 Task: Sort the products in the category "Cut Fruit" by unit price (high first).
Action: Mouse moved to (350, 147)
Screenshot: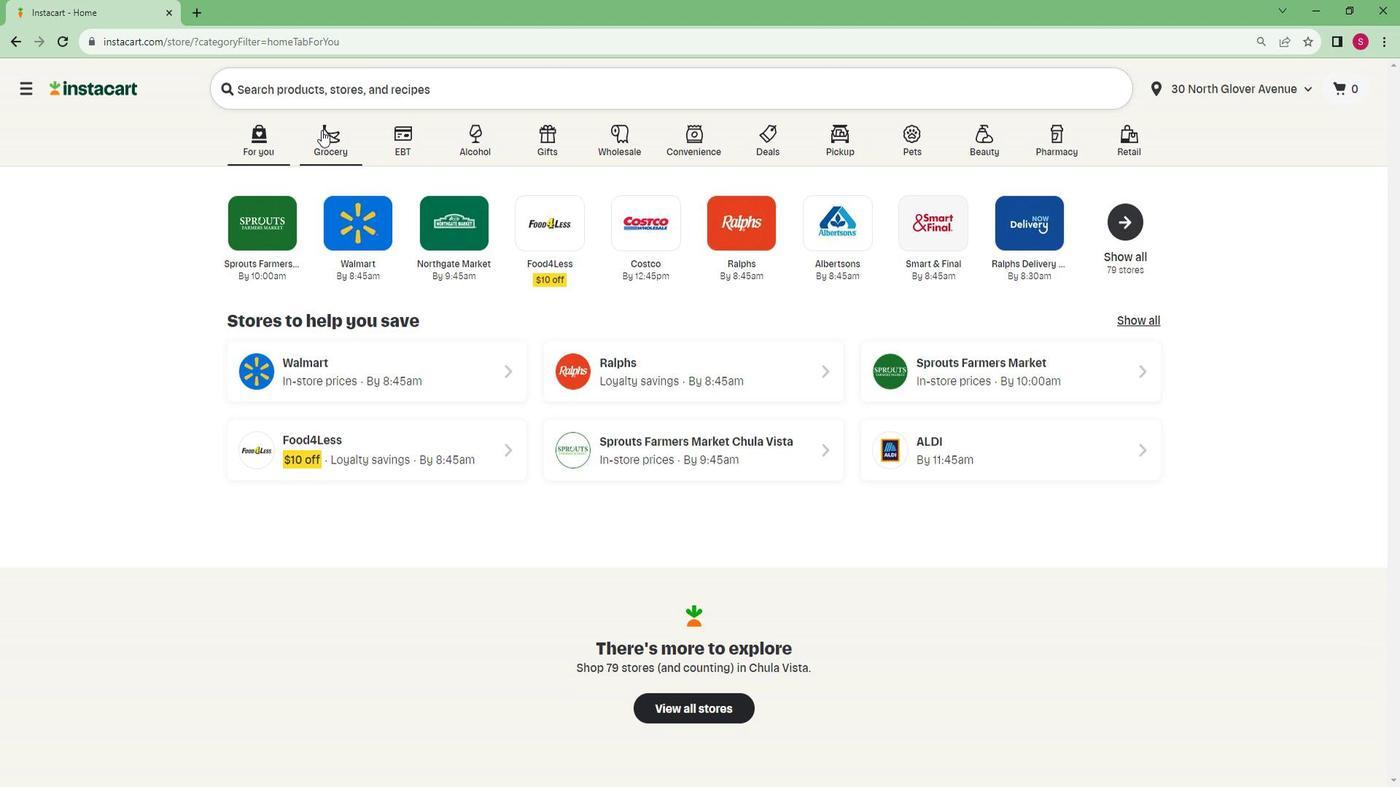 
Action: Mouse pressed left at (350, 147)
Screenshot: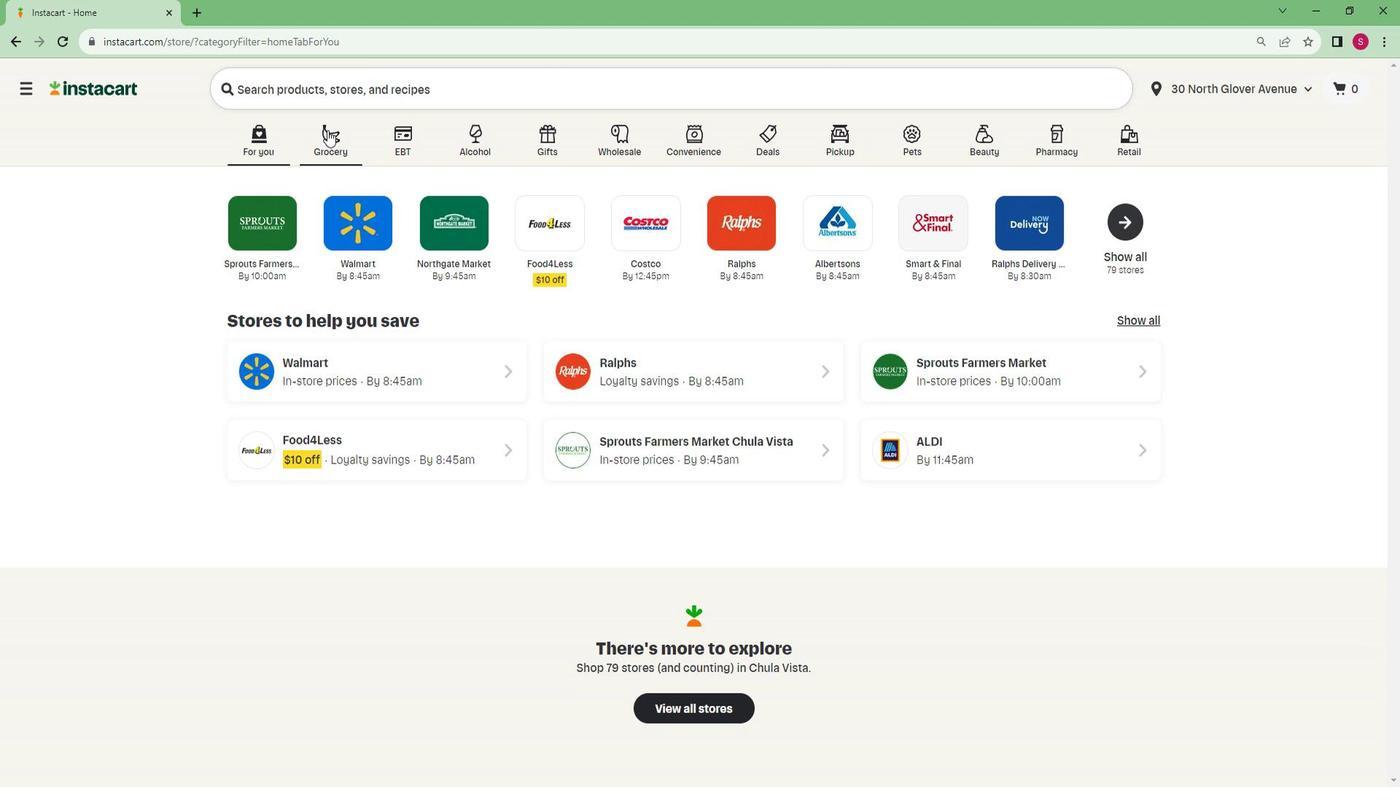 
Action: Mouse moved to (337, 421)
Screenshot: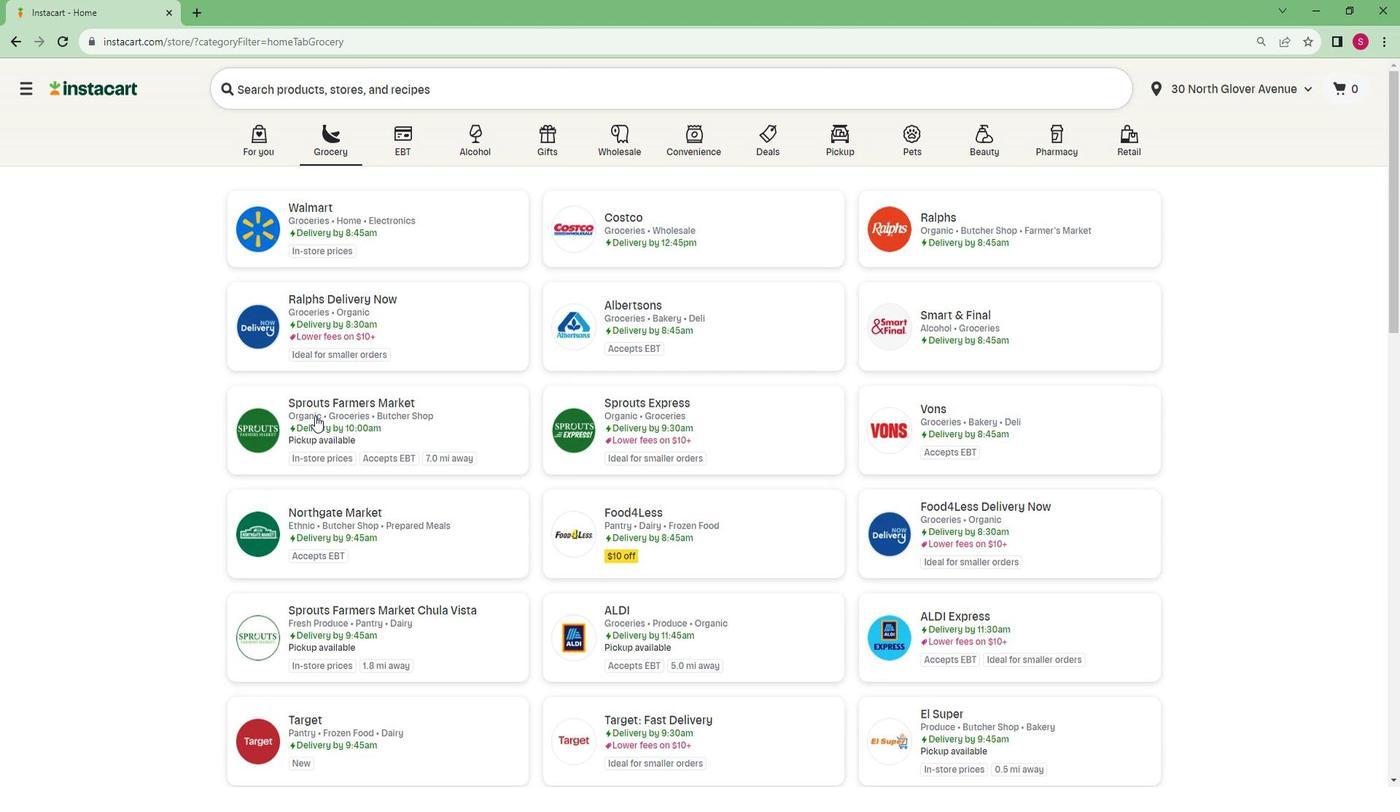 
Action: Mouse pressed left at (337, 421)
Screenshot: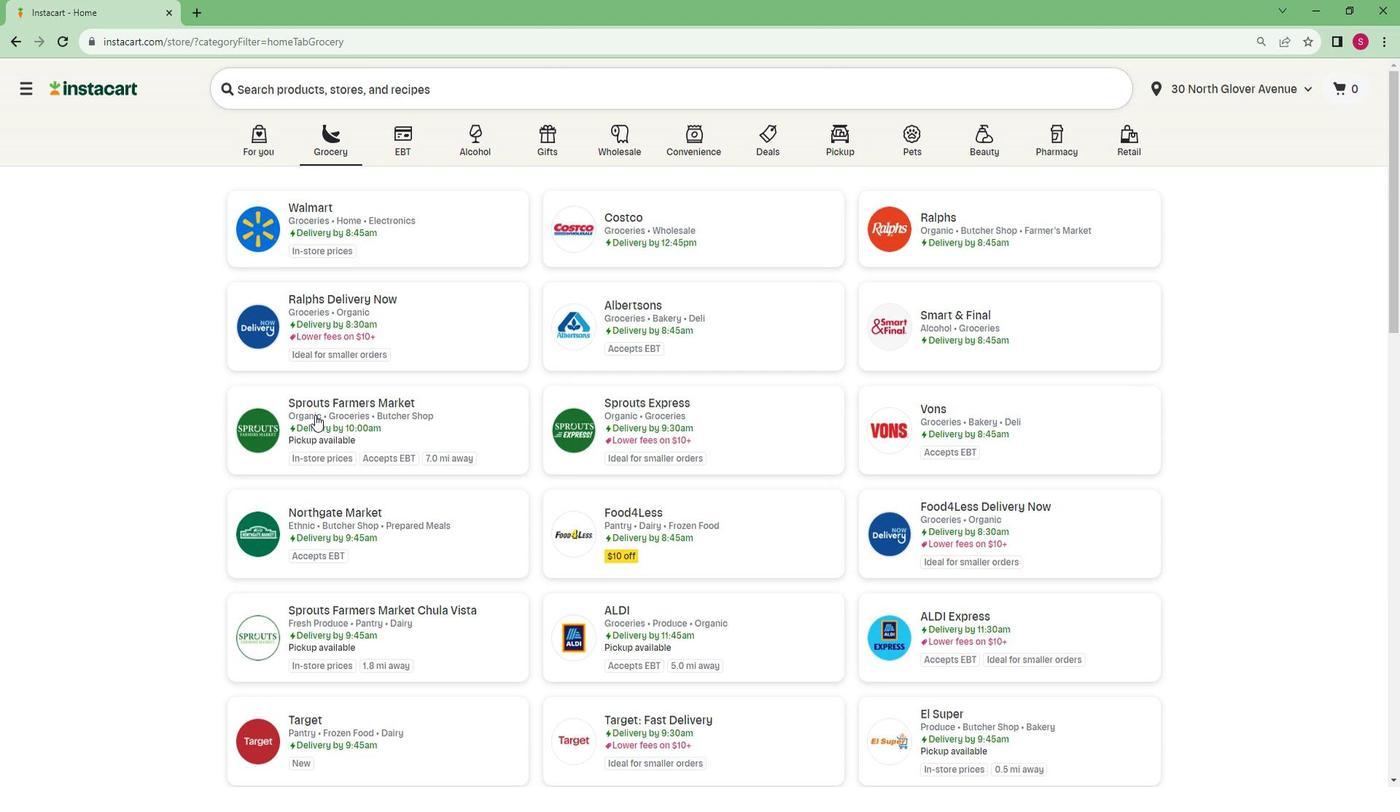 
Action: Mouse moved to (202, 539)
Screenshot: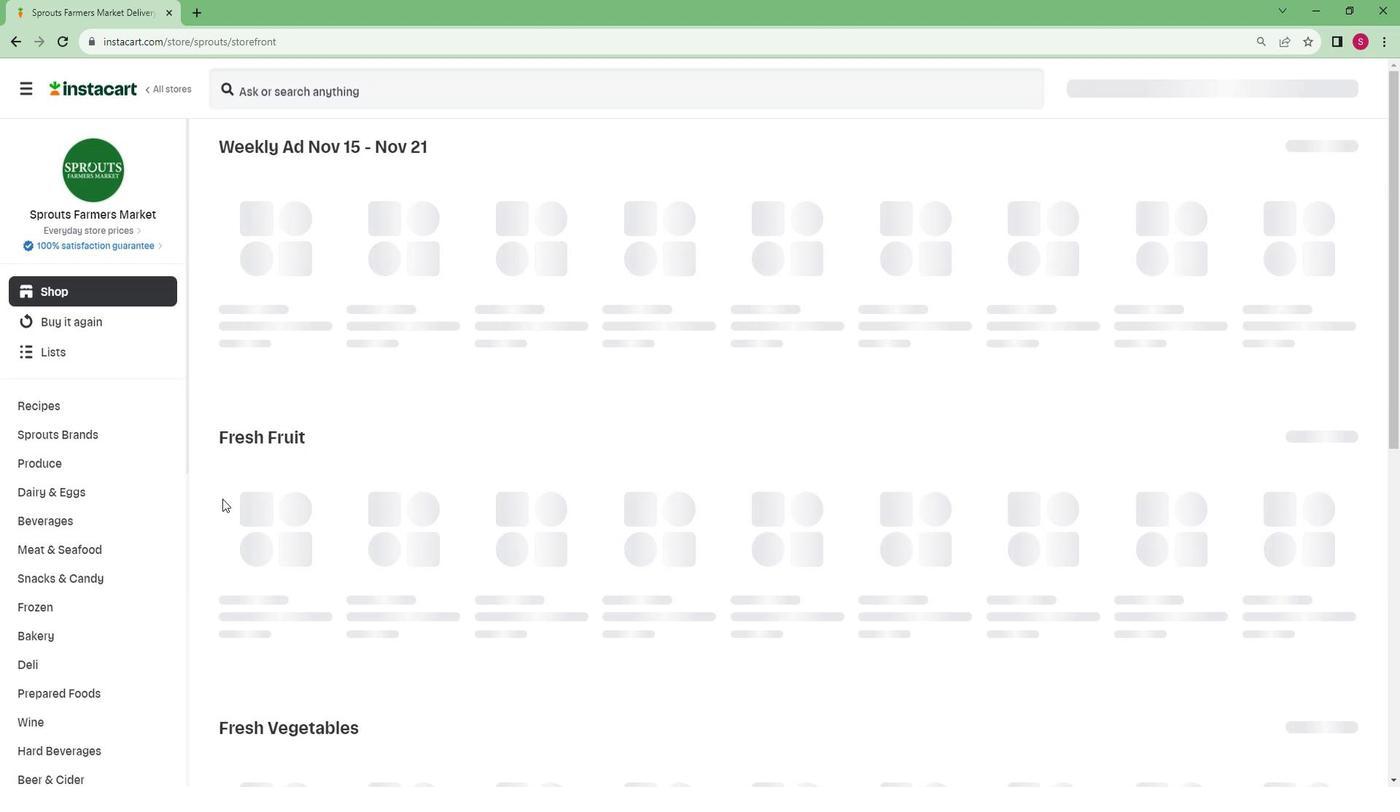 
Action: Mouse scrolled (202, 539) with delta (0, 0)
Screenshot: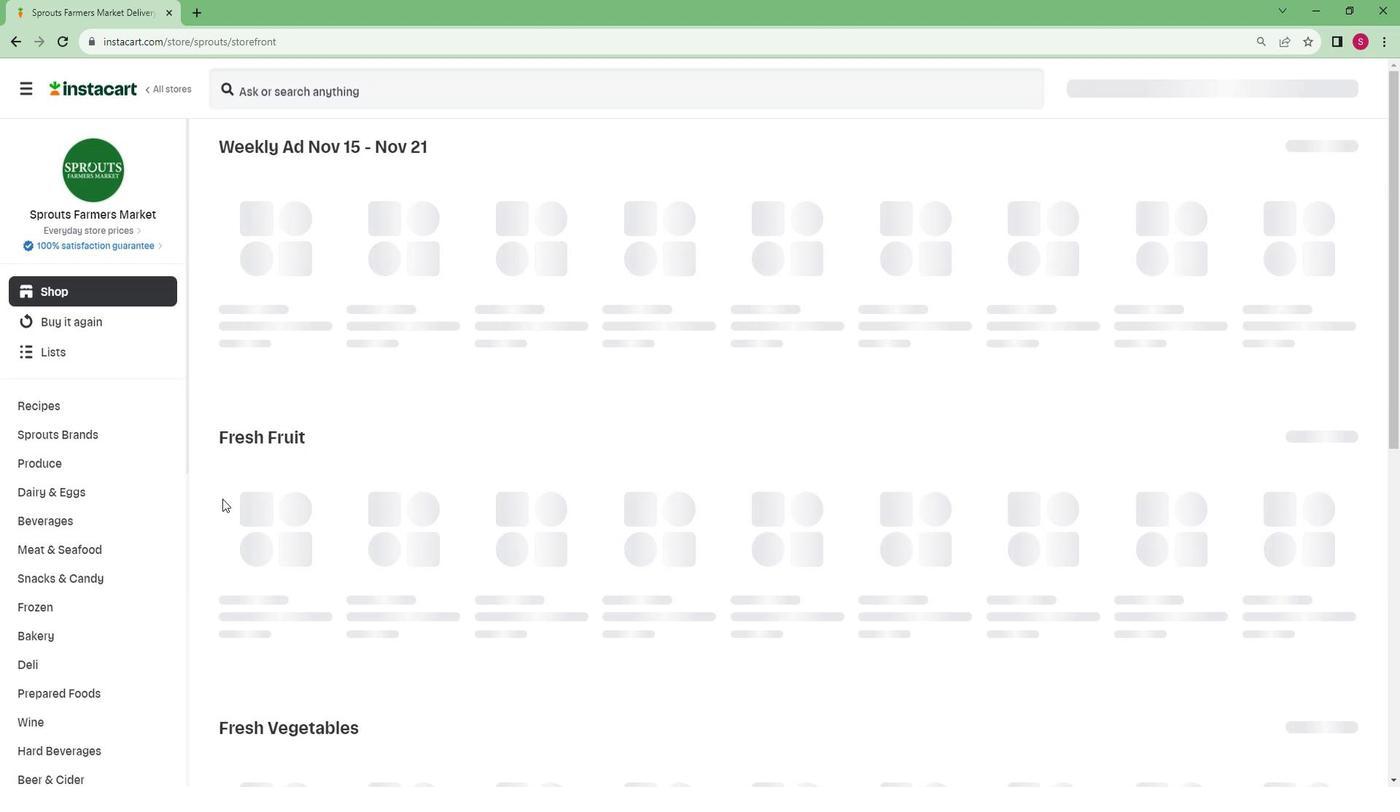 
Action: Mouse moved to (156, 566)
Screenshot: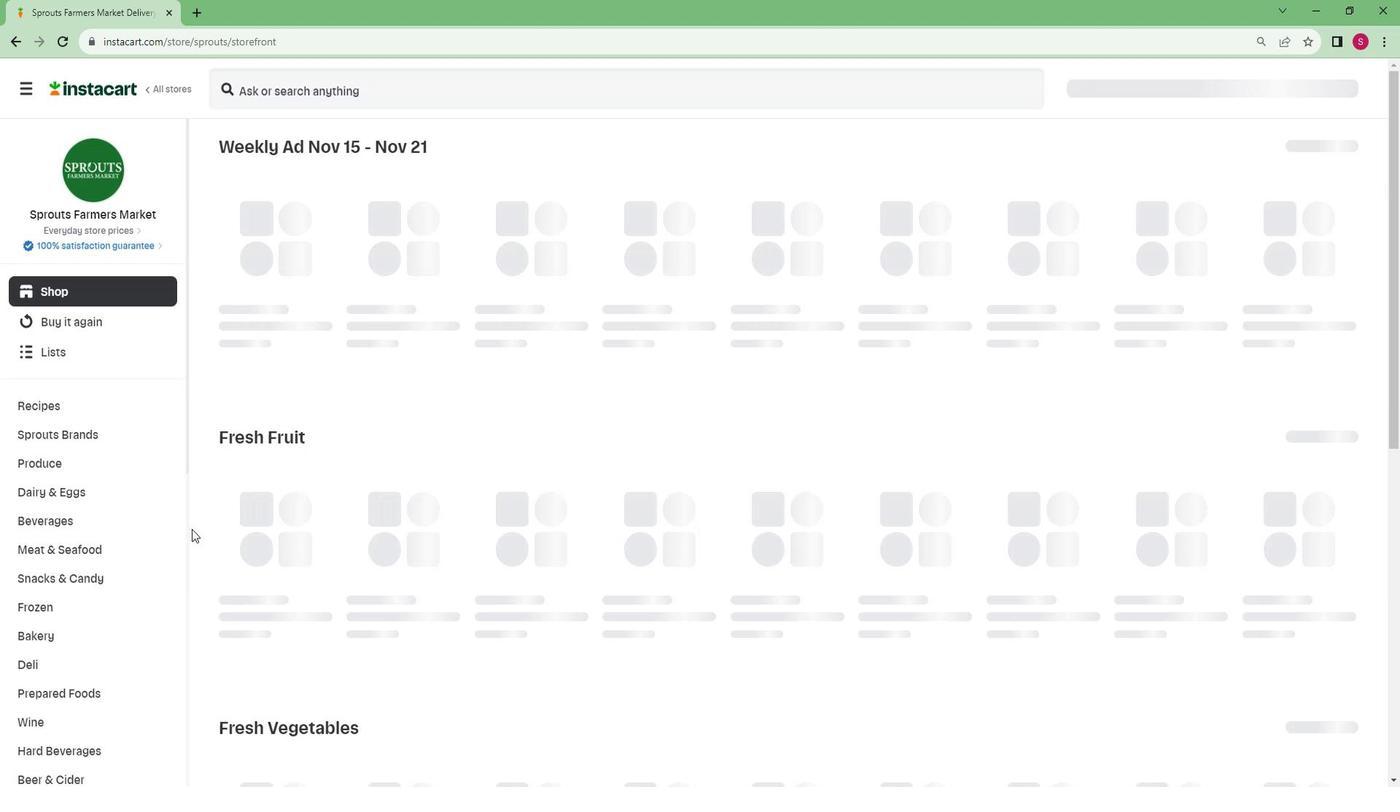 
Action: Mouse scrolled (156, 565) with delta (0, 0)
Screenshot: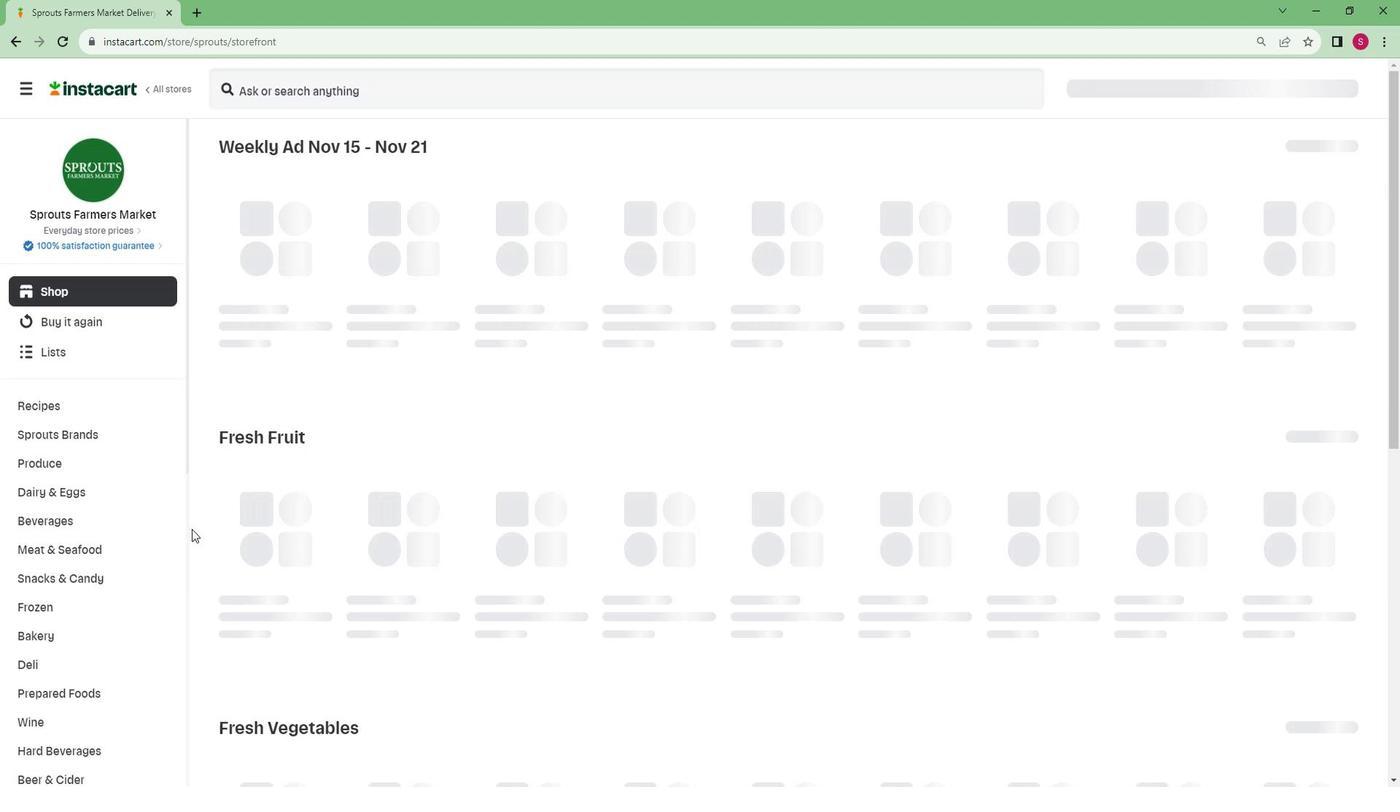 
Action: Mouse moved to (113, 585)
Screenshot: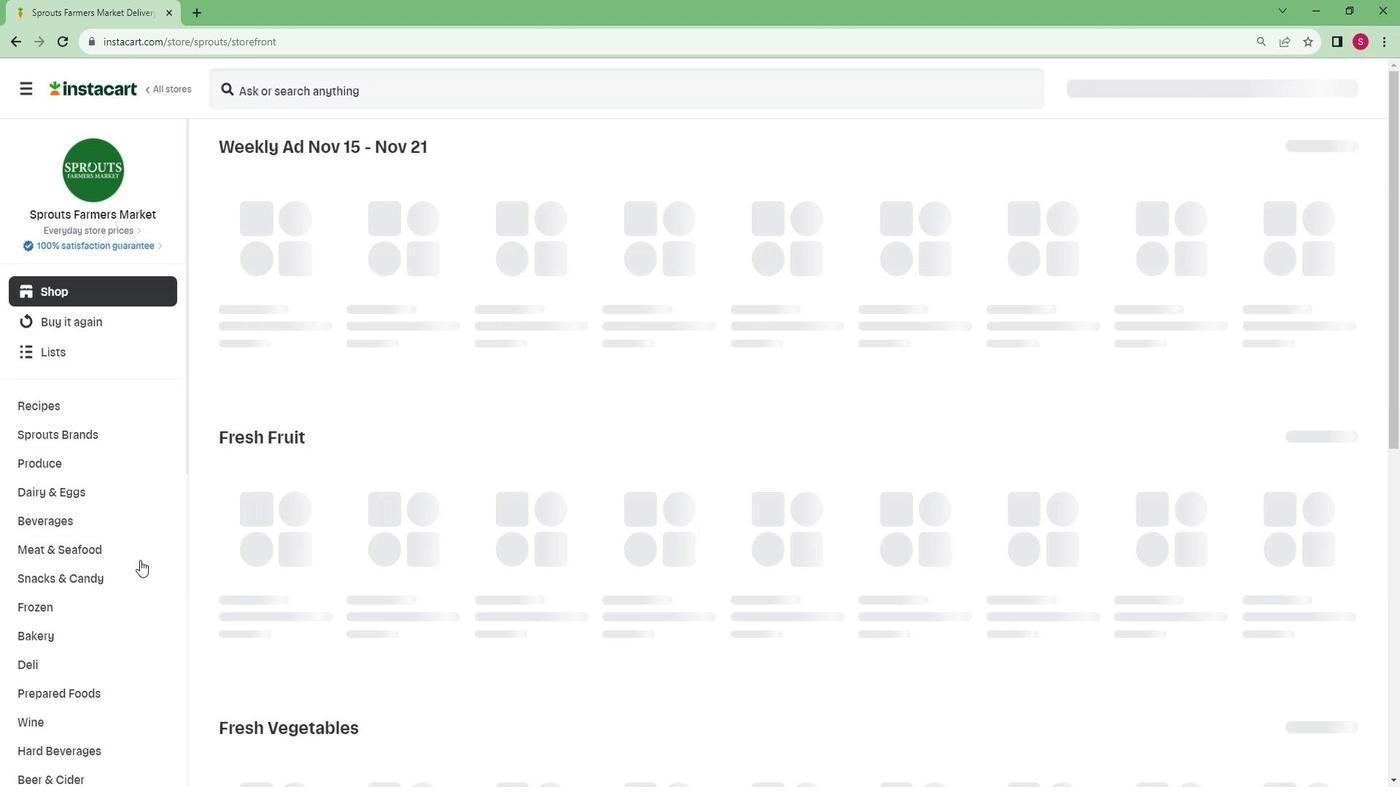 
Action: Mouse scrolled (113, 584) with delta (0, 0)
Screenshot: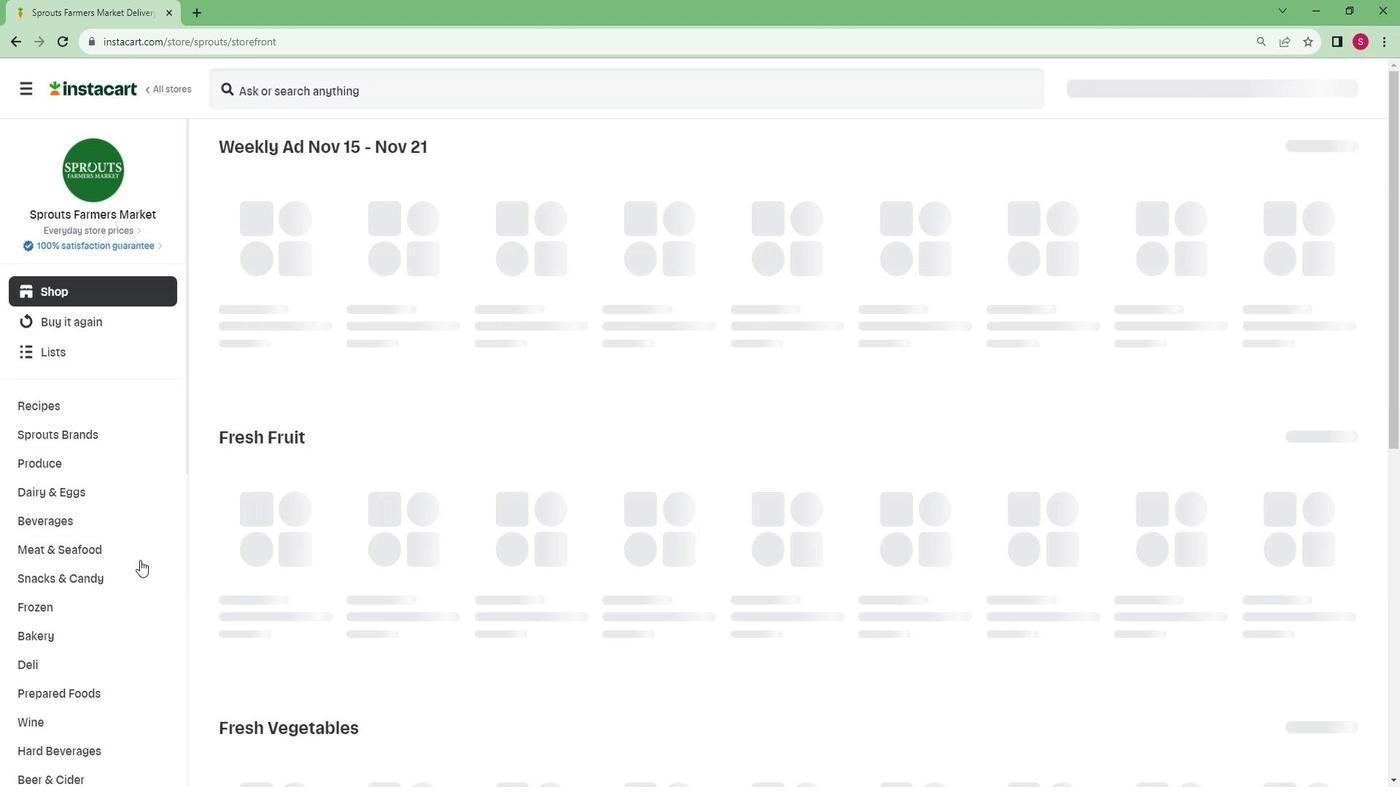 
Action: Mouse moved to (88, 595)
Screenshot: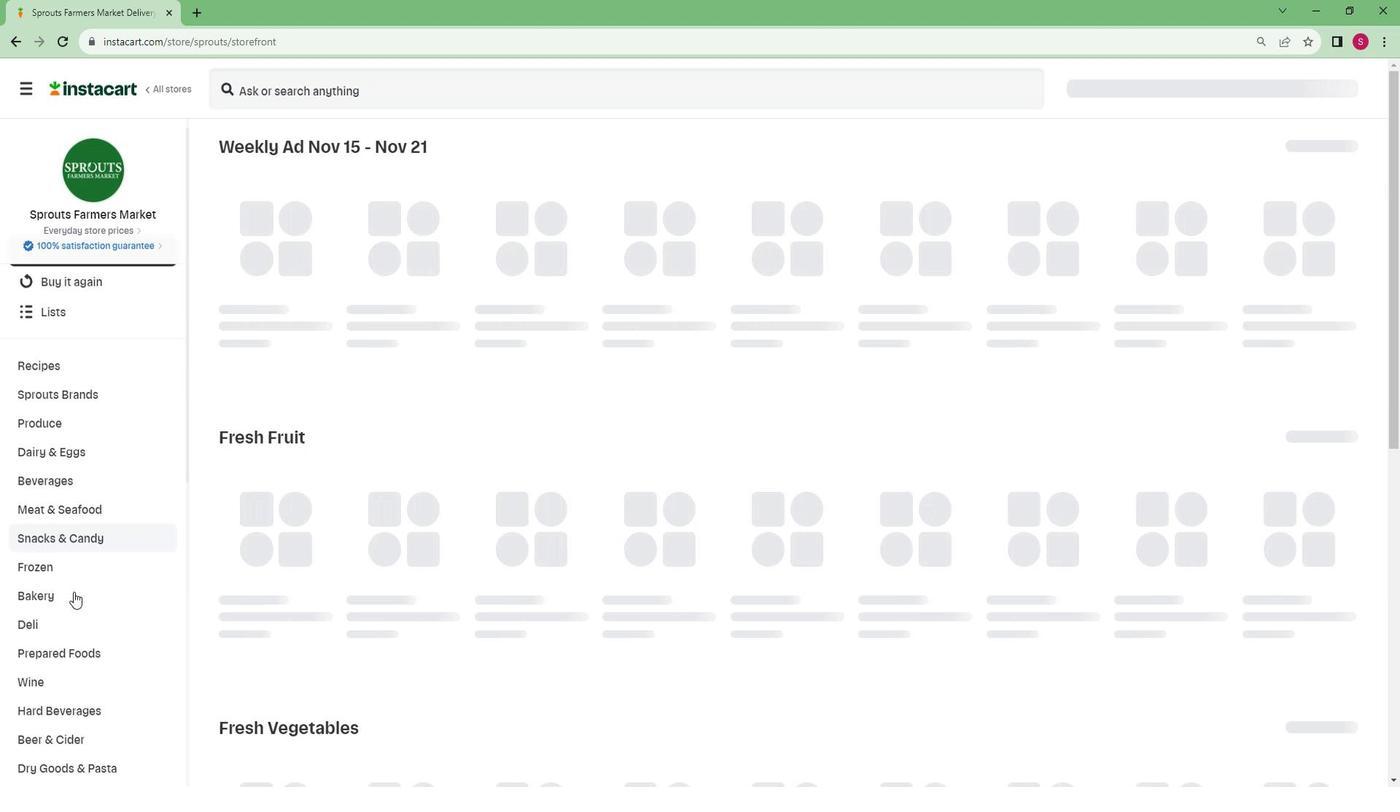 
Action: Mouse scrolled (88, 595) with delta (0, 0)
Screenshot: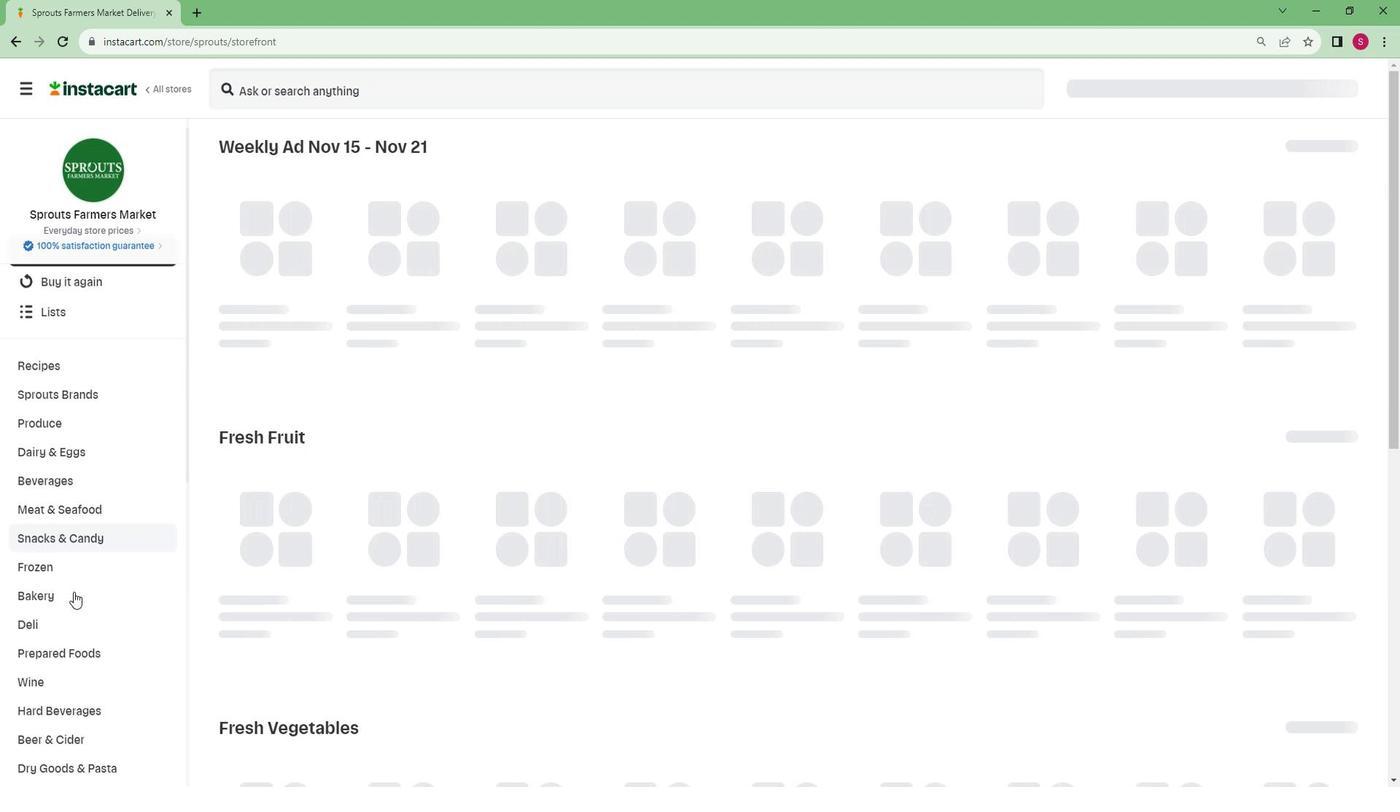 
Action: Mouse moved to (85, 597)
Screenshot: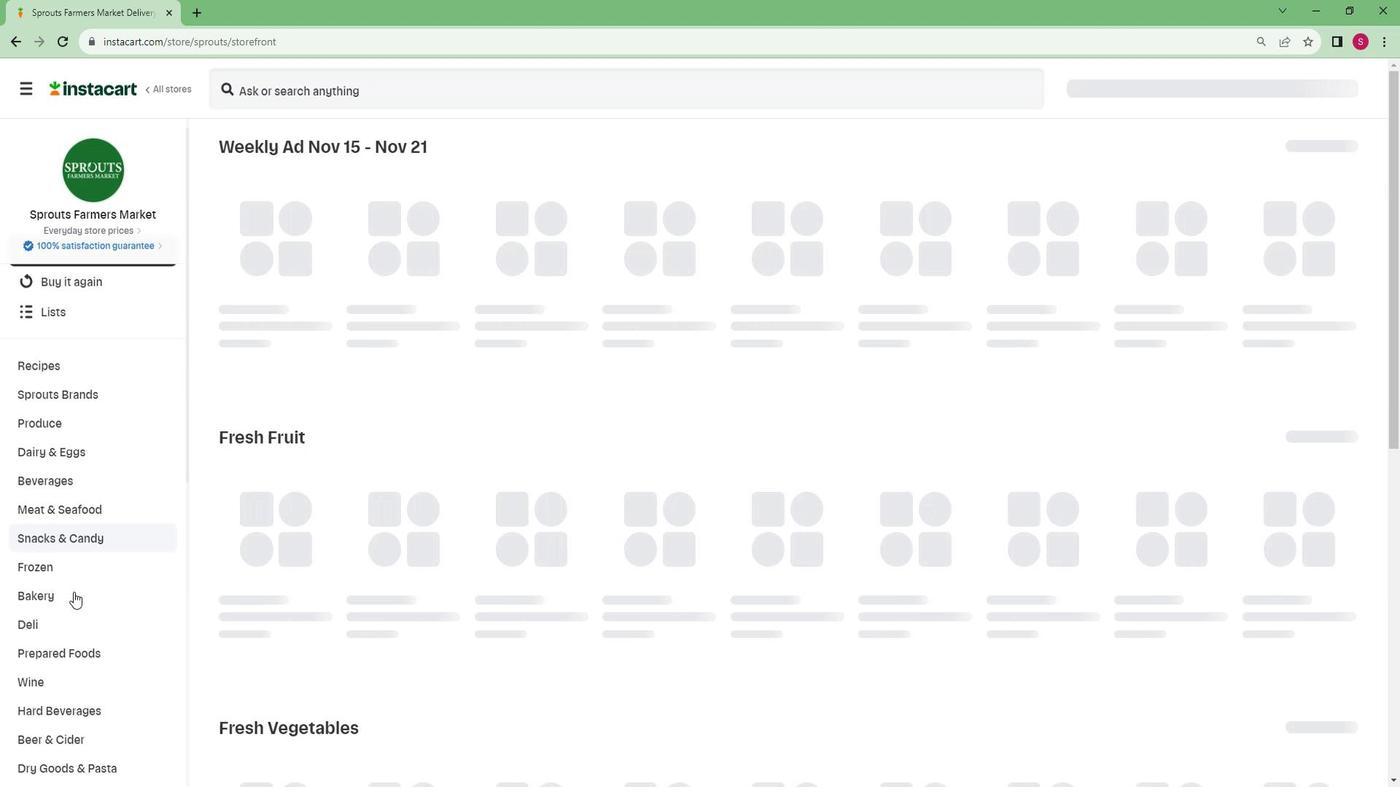 
Action: Mouse scrolled (85, 596) with delta (0, 0)
Screenshot: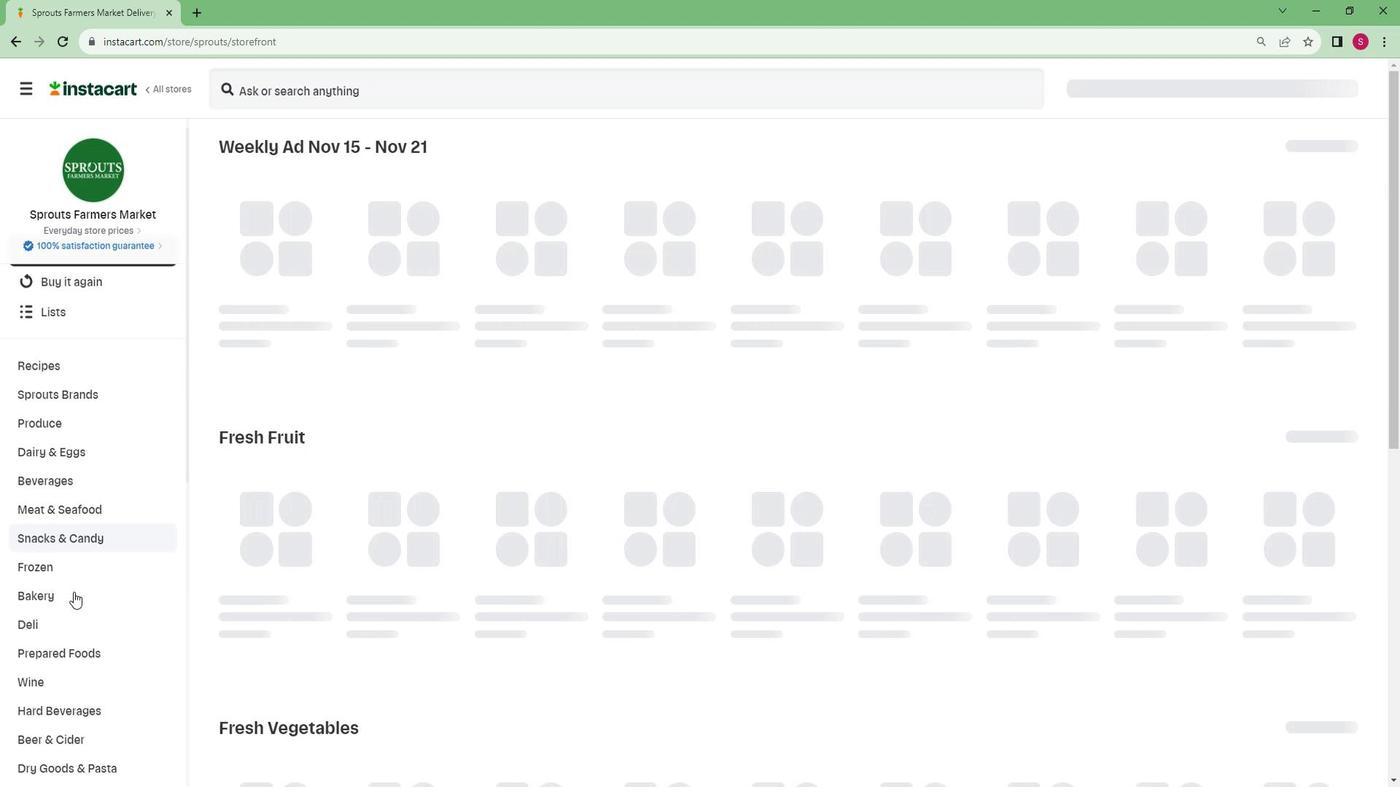 
Action: Mouse moved to (85, 598)
Screenshot: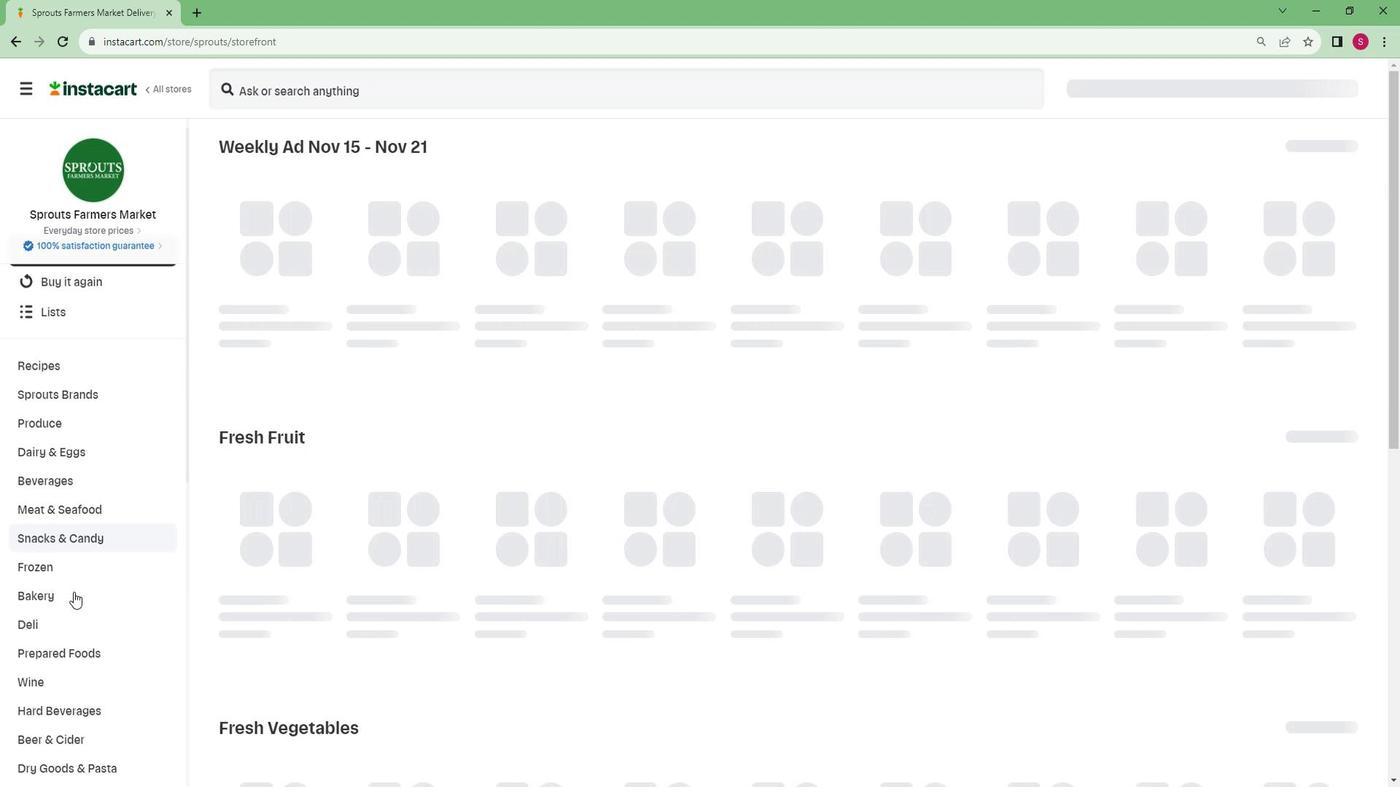 
Action: Mouse scrolled (85, 597) with delta (0, 0)
Screenshot: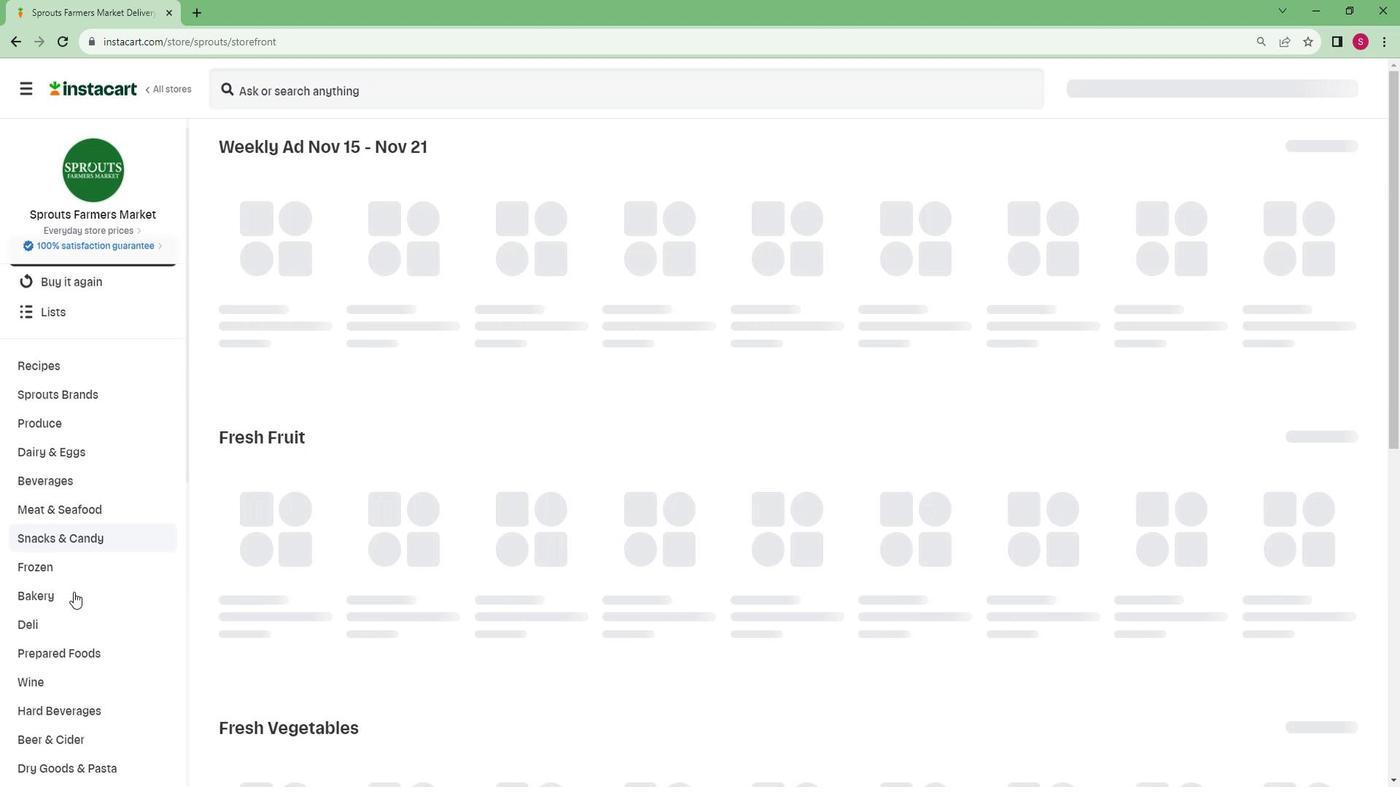 
Action: Mouse scrolled (85, 597) with delta (0, 0)
Screenshot: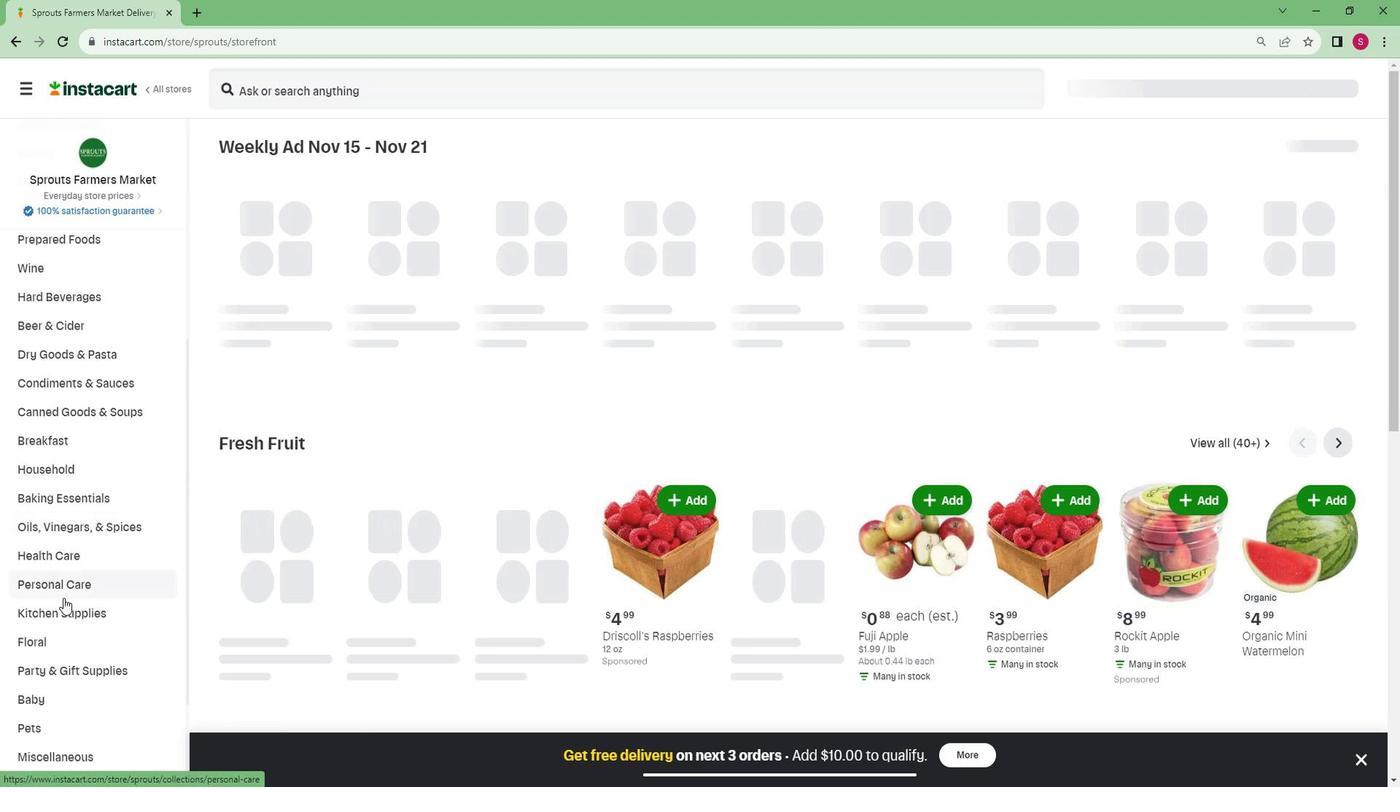 
Action: Mouse scrolled (85, 597) with delta (0, 0)
Screenshot: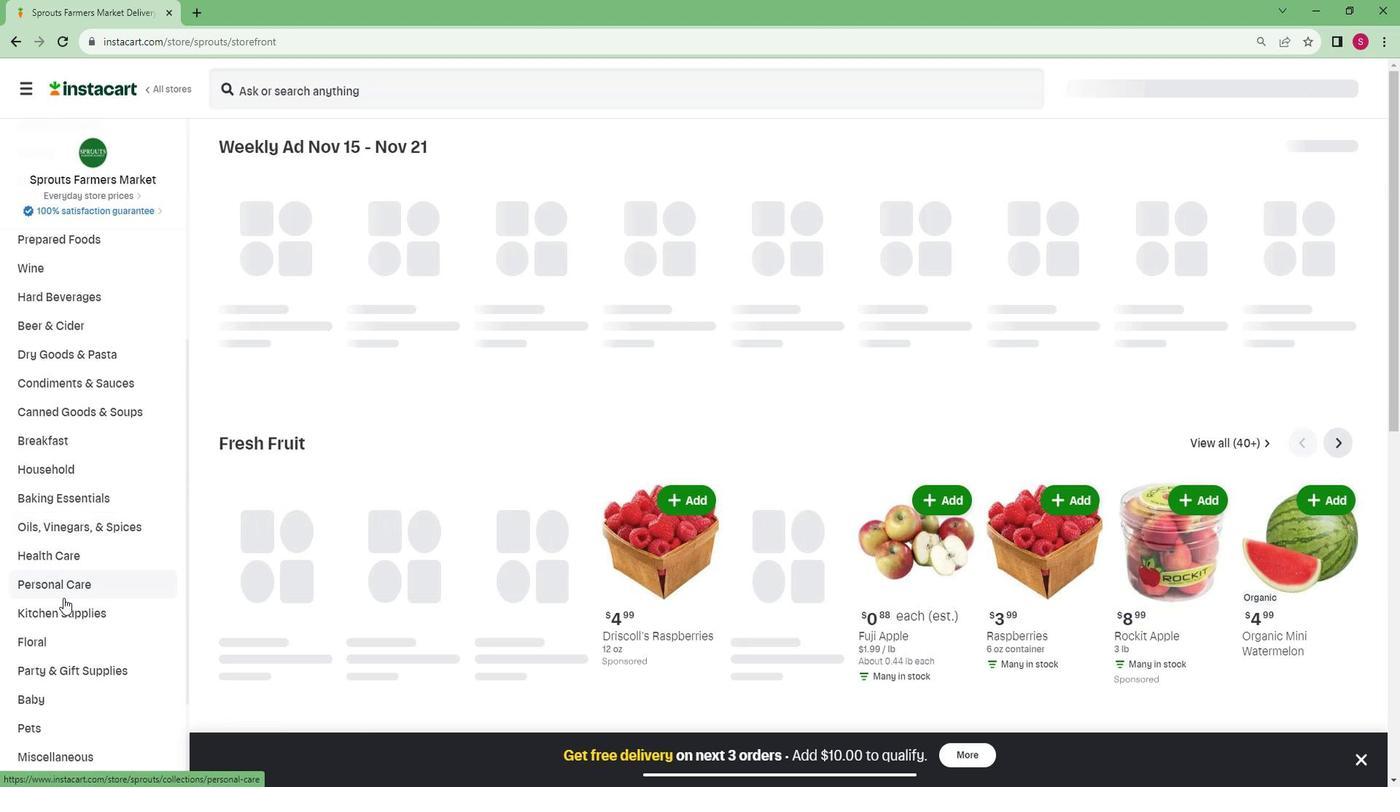 
Action: Mouse scrolled (85, 597) with delta (0, 0)
Screenshot: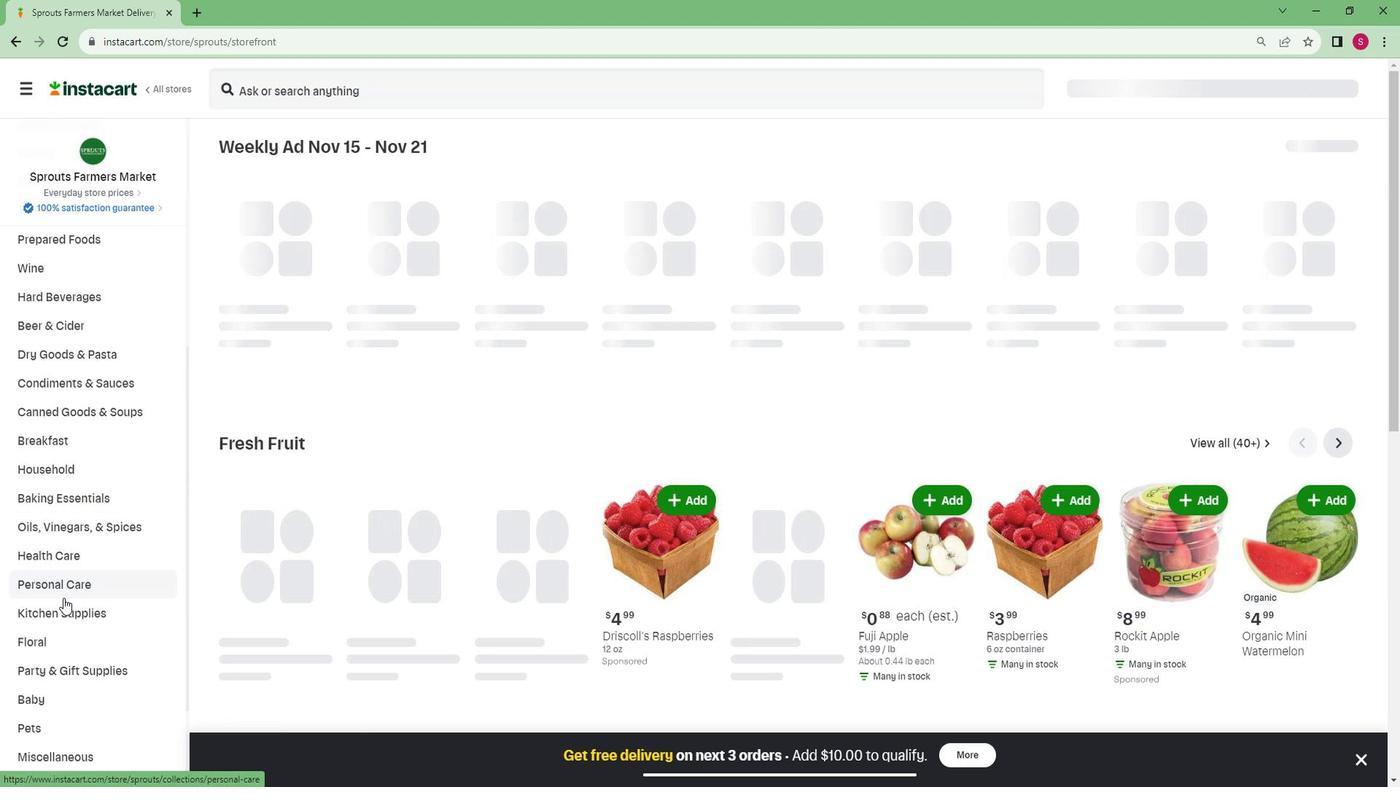 
Action: Mouse scrolled (85, 597) with delta (0, 0)
Screenshot: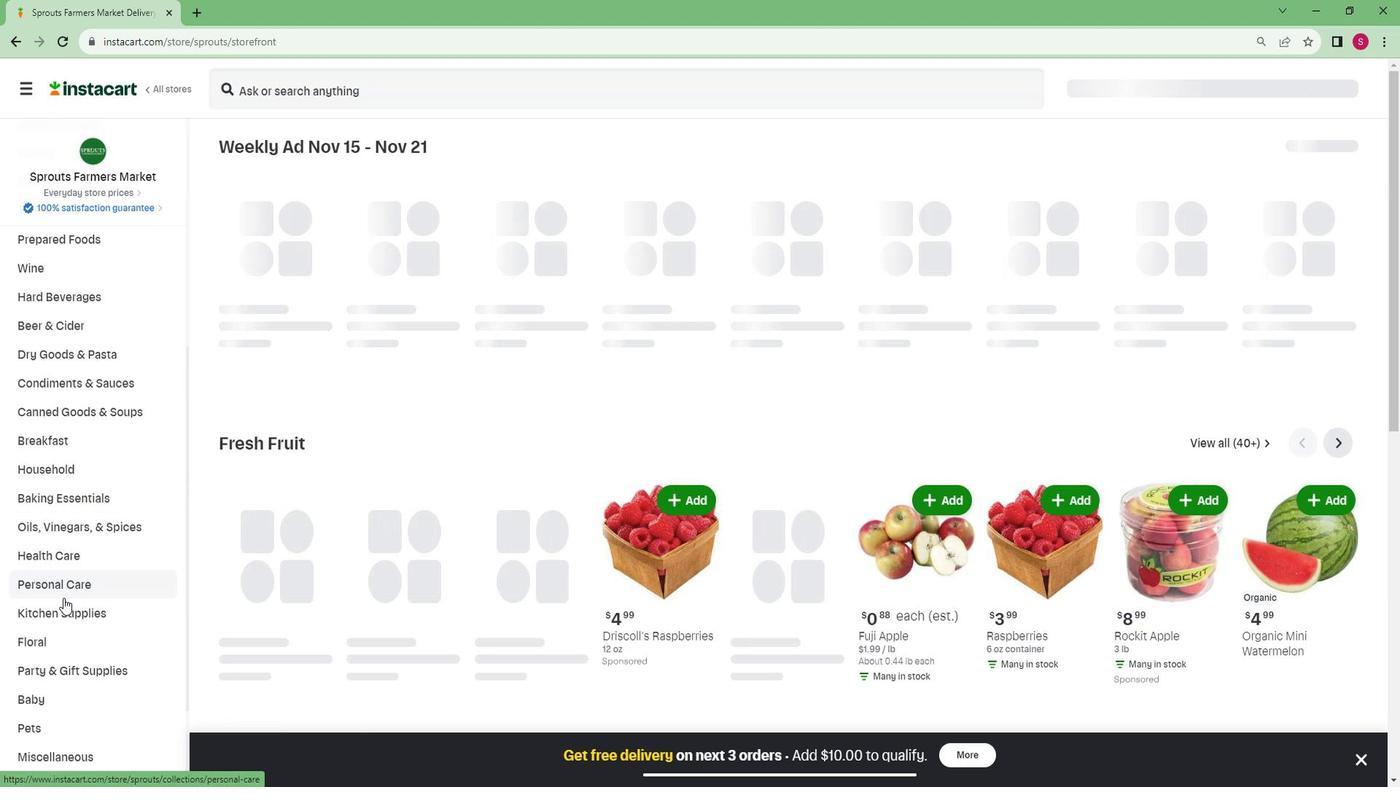 
Action: Mouse scrolled (85, 597) with delta (0, 0)
Screenshot: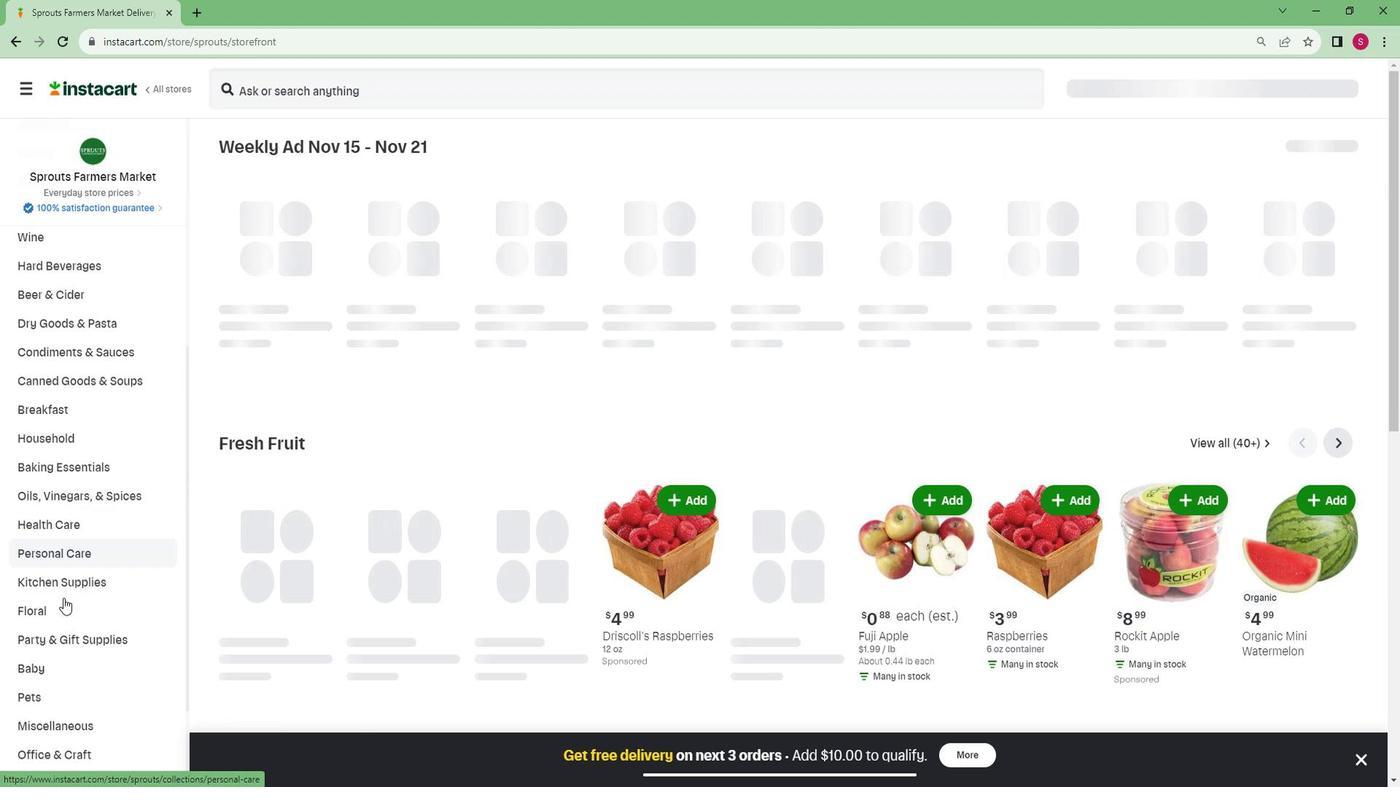 
Action: Mouse moved to (66, 755)
Screenshot: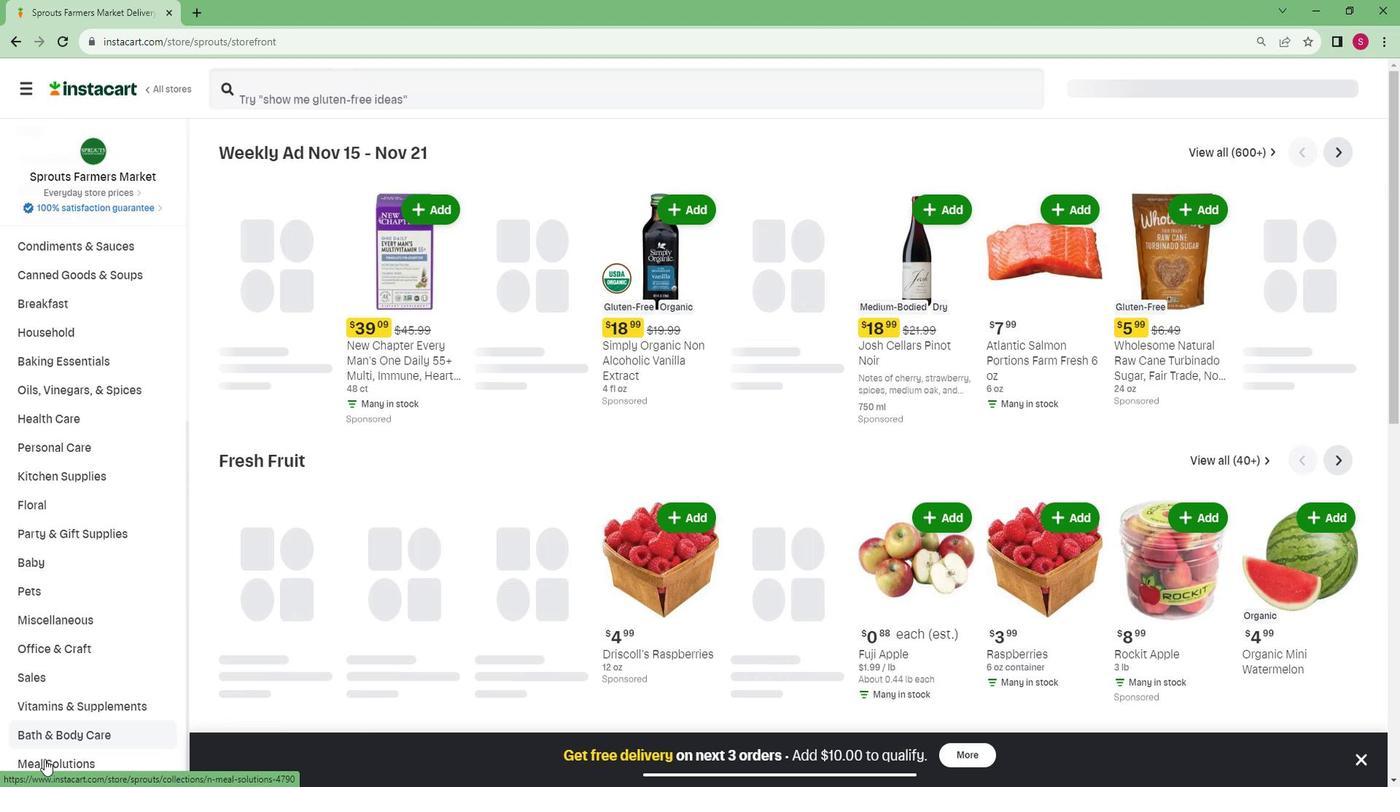 
Action: Mouse pressed left at (66, 755)
Screenshot: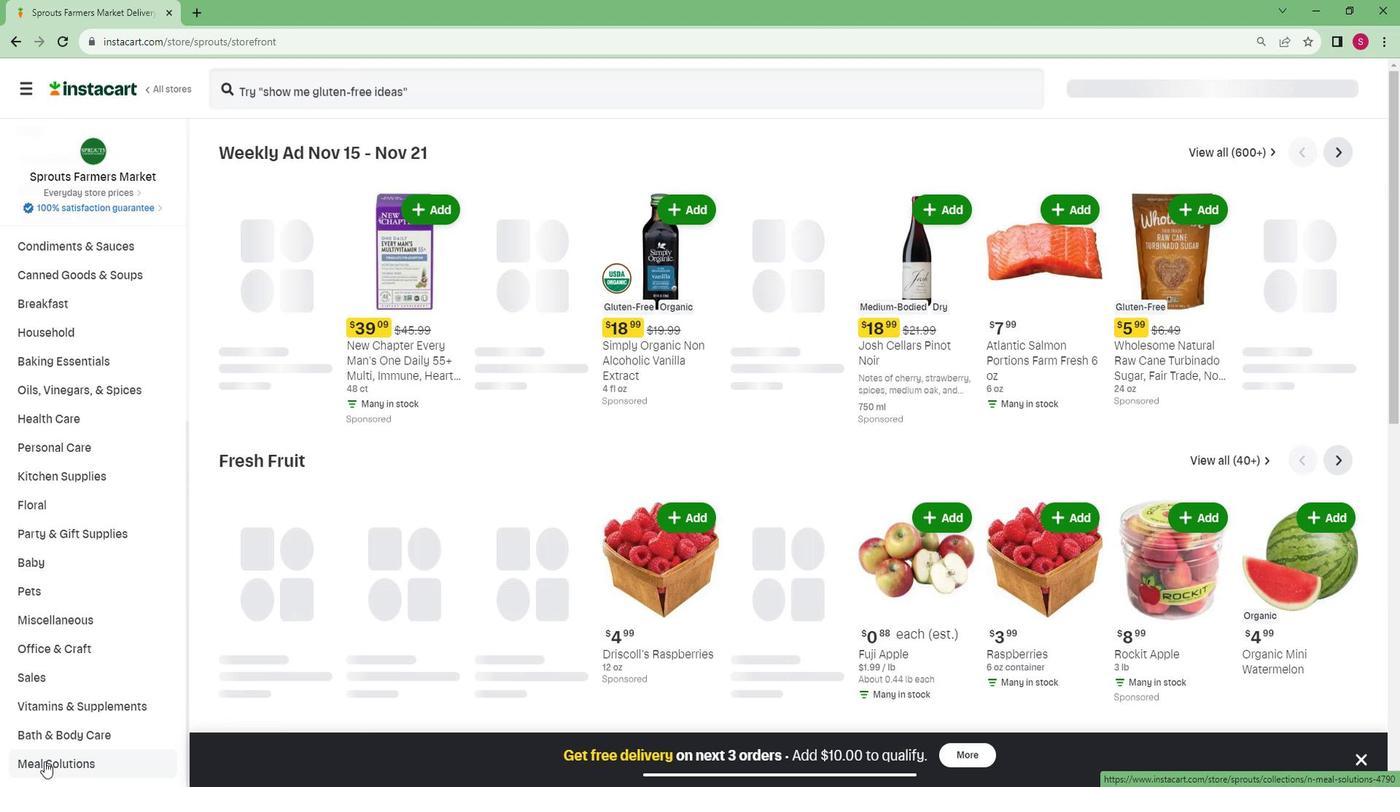 
Action: Mouse moved to (66, 728)
Screenshot: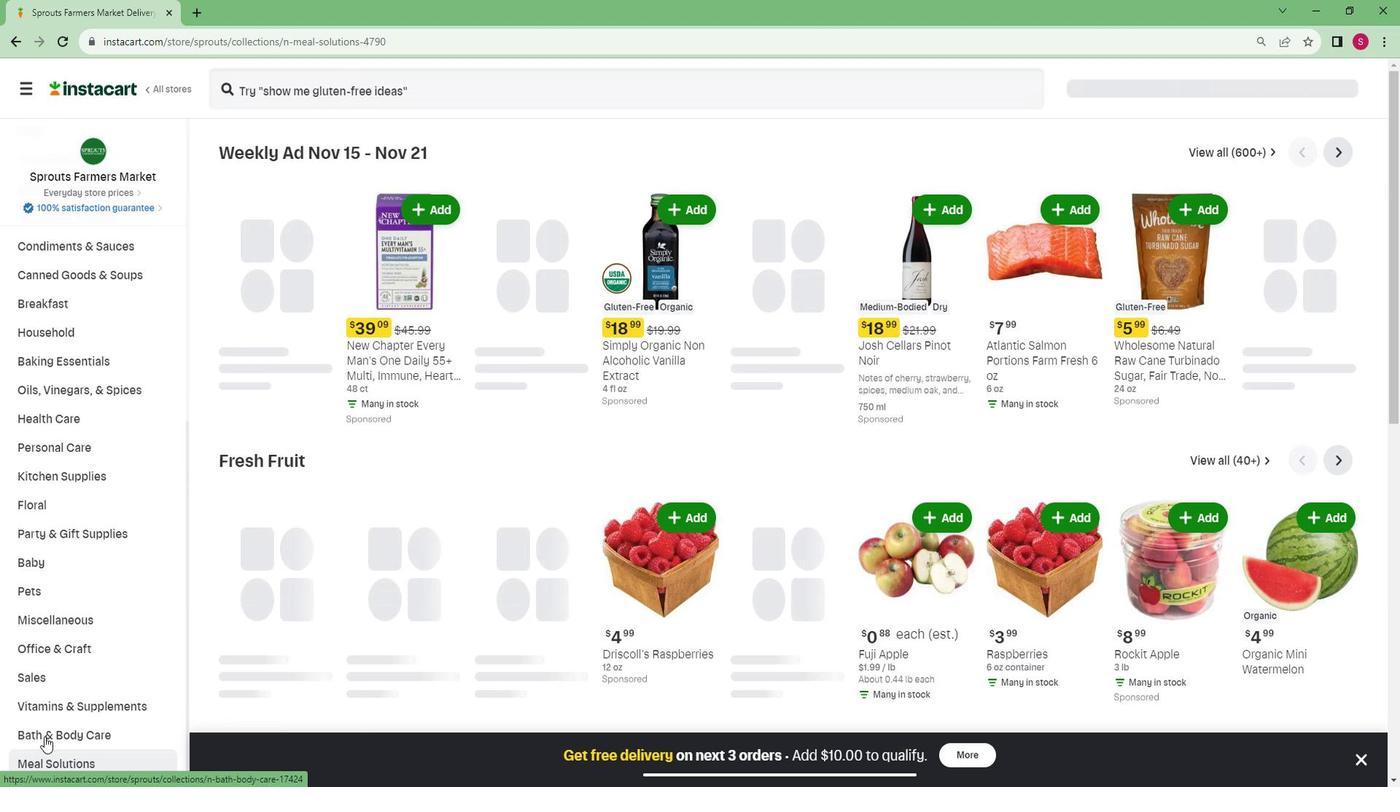 
Action: Mouse scrolled (66, 728) with delta (0, 0)
Screenshot: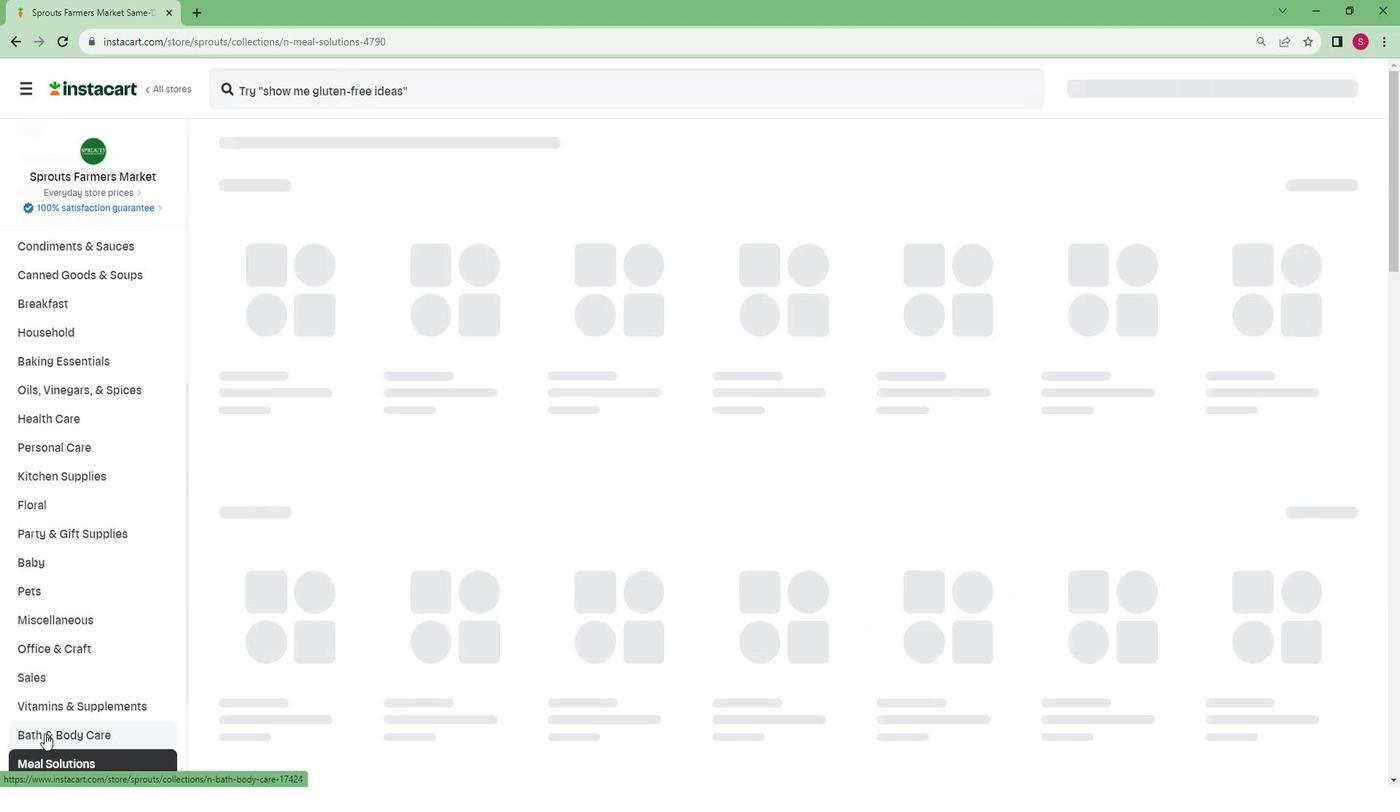 
Action: Mouse scrolled (66, 728) with delta (0, 0)
Screenshot: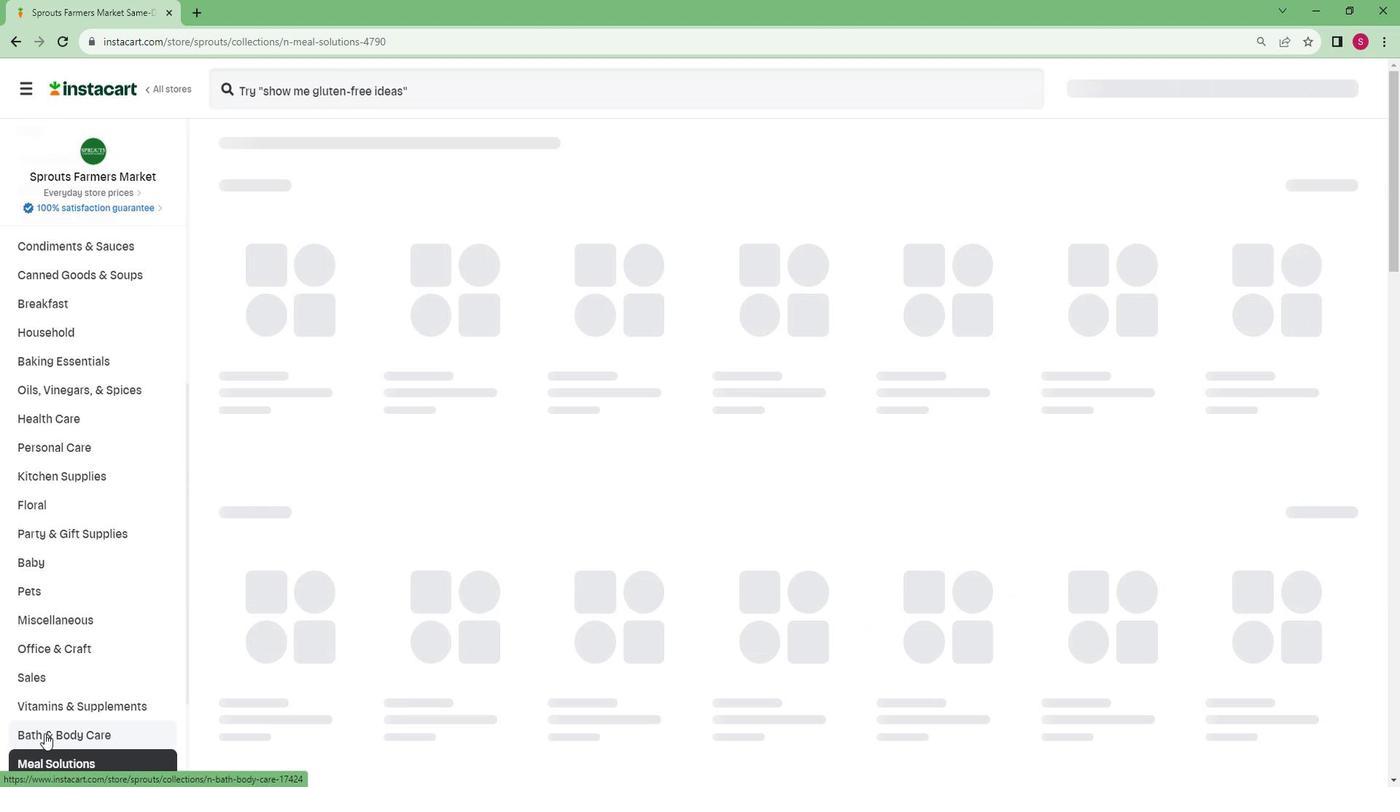 
Action: Mouse scrolled (66, 728) with delta (0, 0)
Screenshot: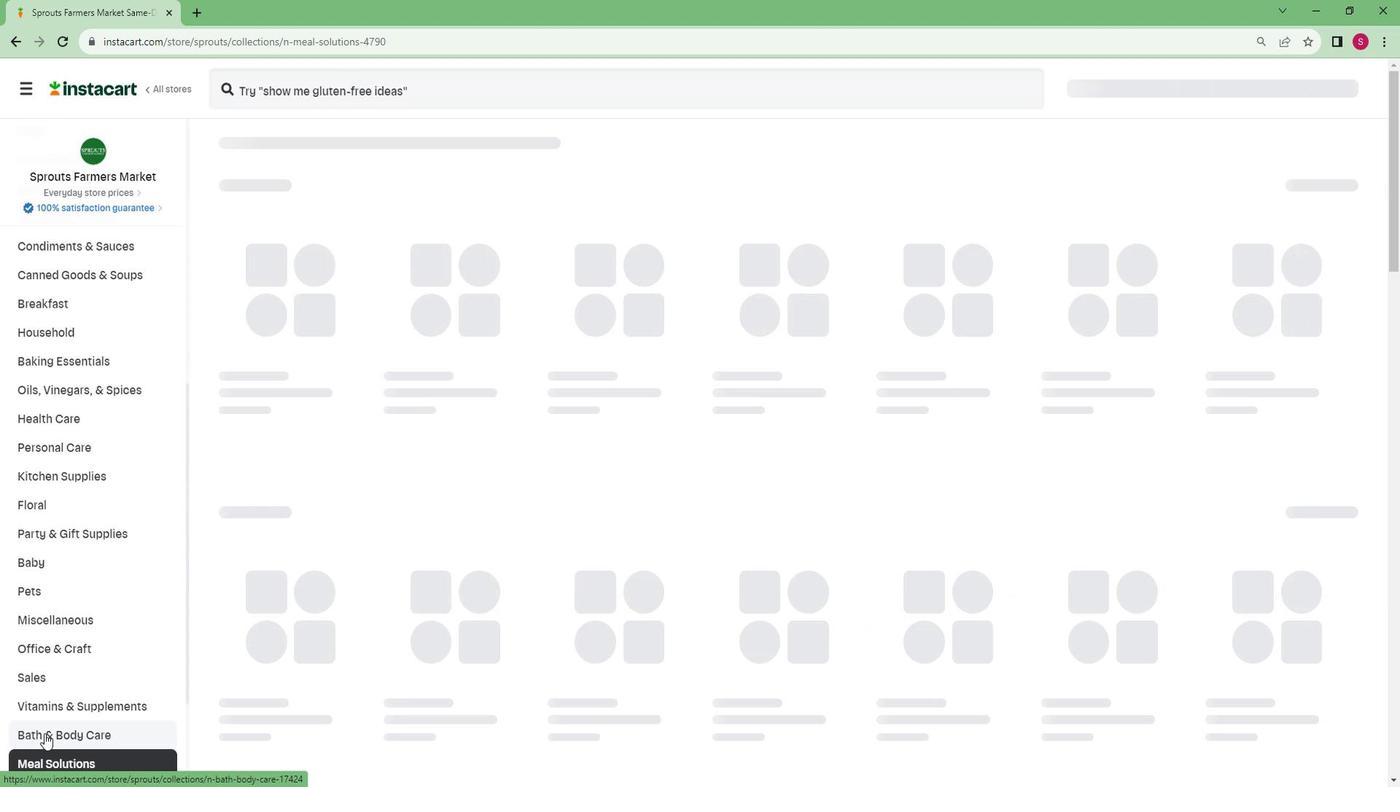 
Action: Mouse scrolled (66, 728) with delta (0, 0)
Screenshot: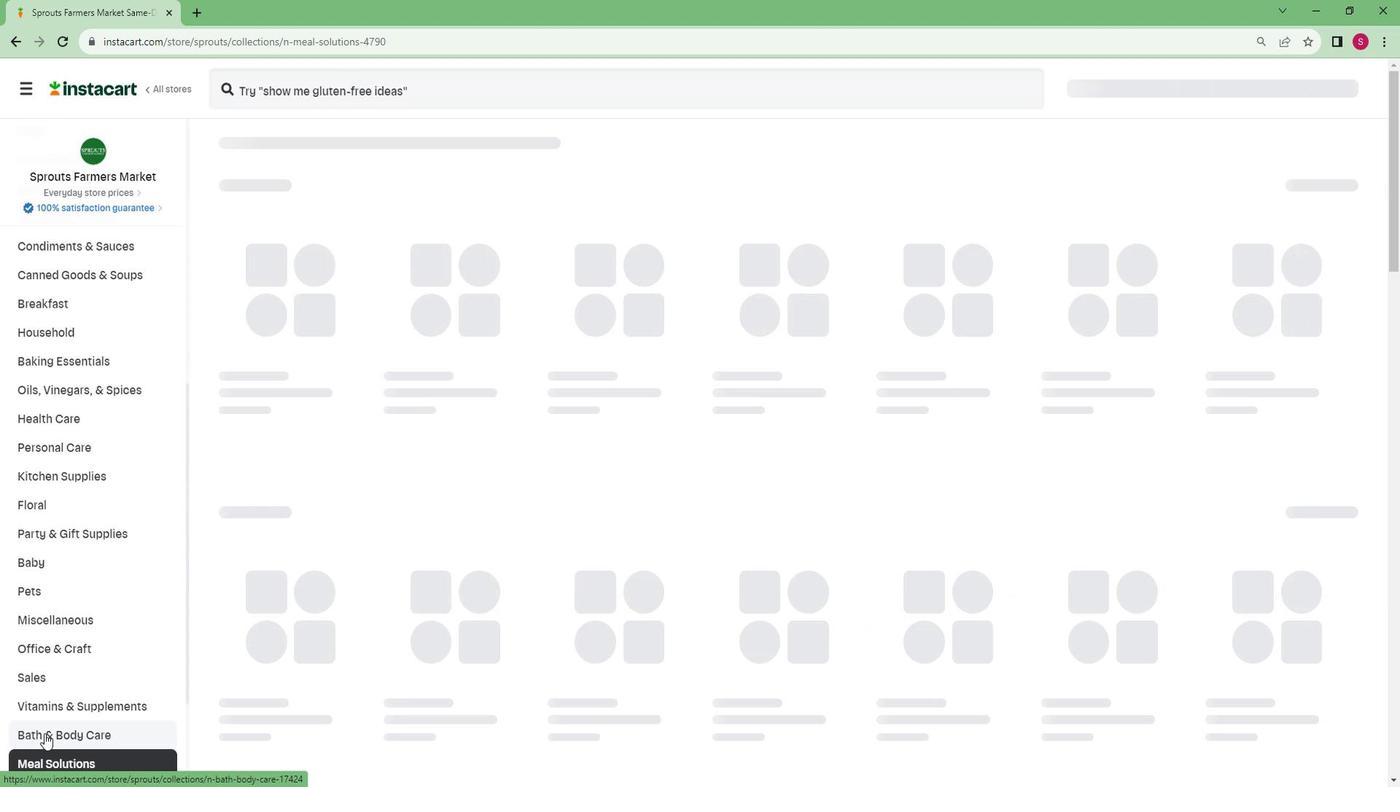 
Action: Mouse moved to (66, 728)
Screenshot: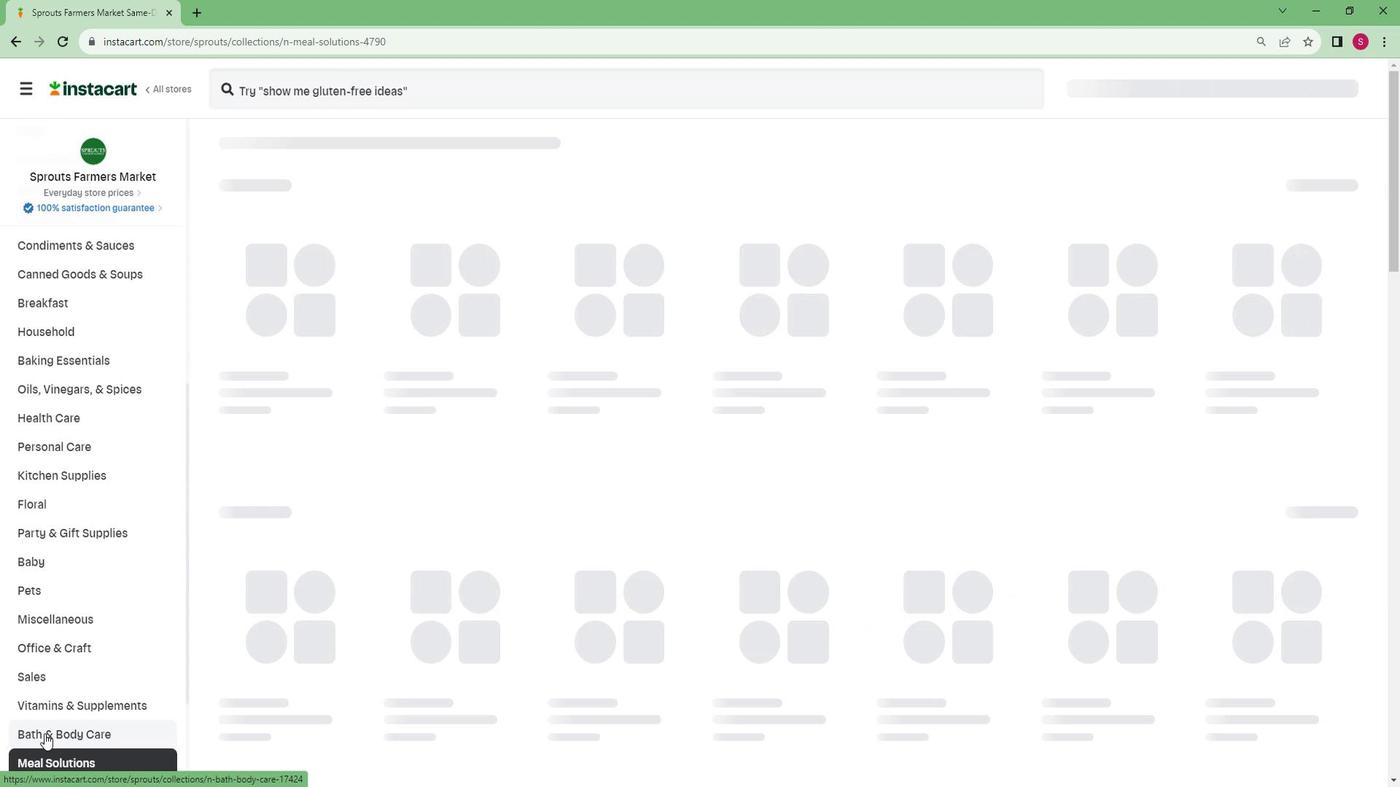 
Action: Mouse scrolled (66, 728) with delta (0, 0)
Screenshot: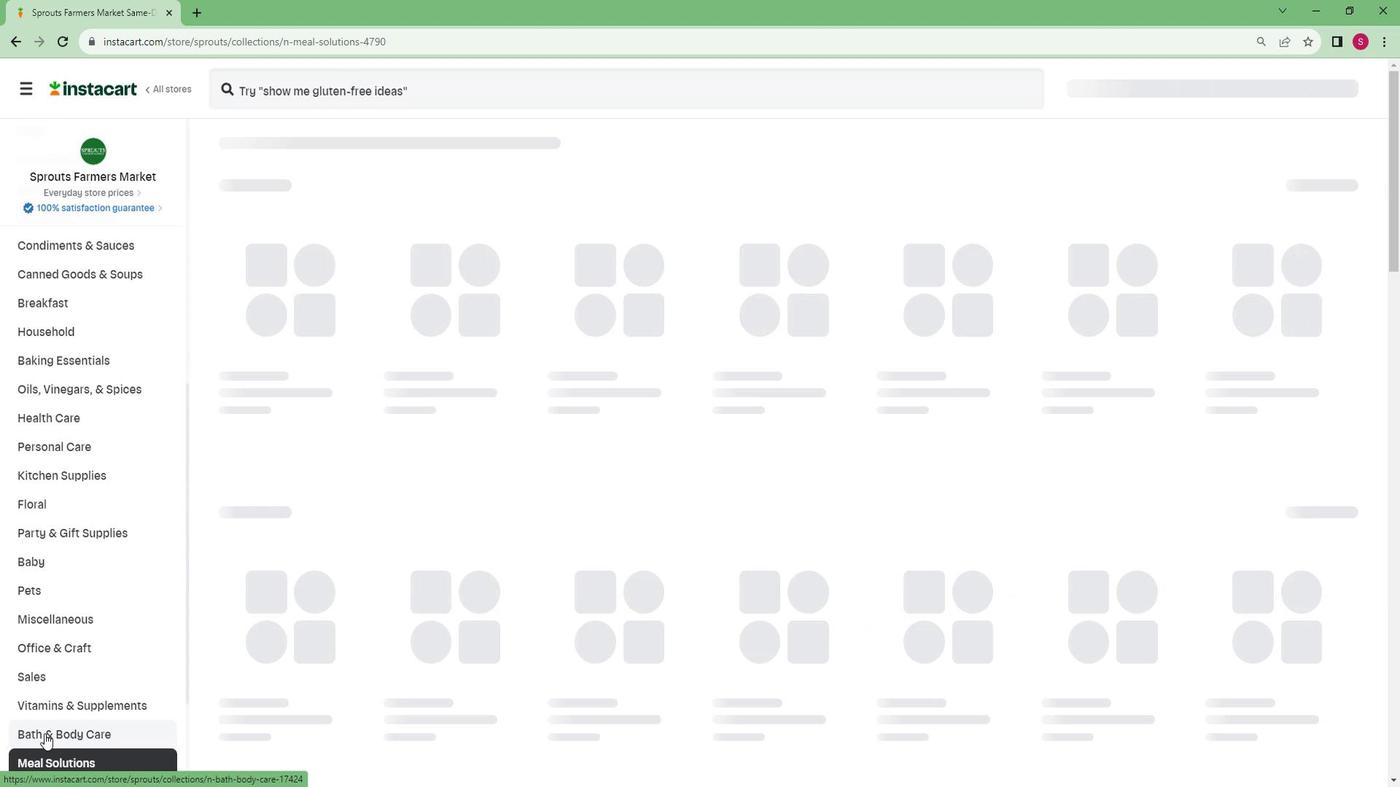 
Action: Mouse scrolled (66, 728) with delta (0, 0)
Screenshot: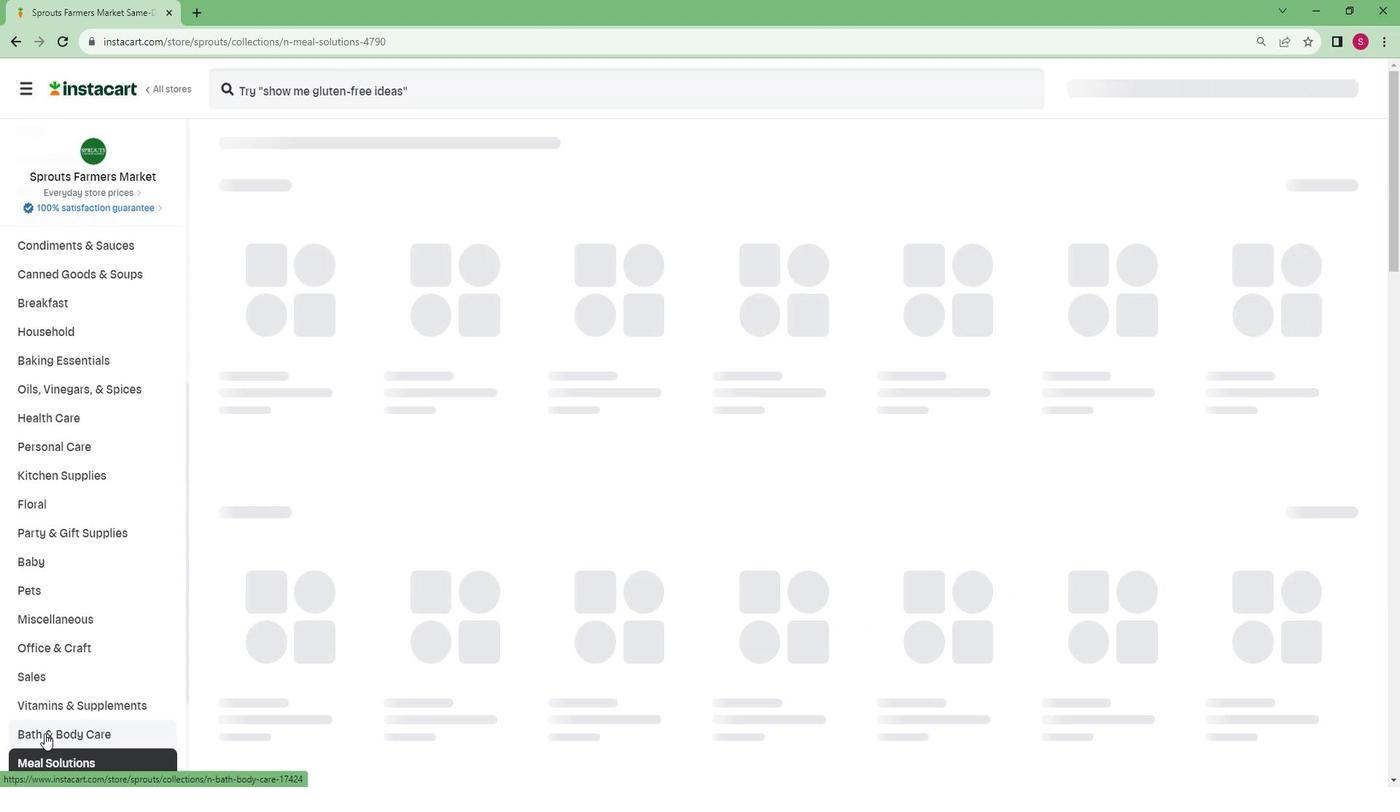 
Action: Mouse moved to (68, 693)
Screenshot: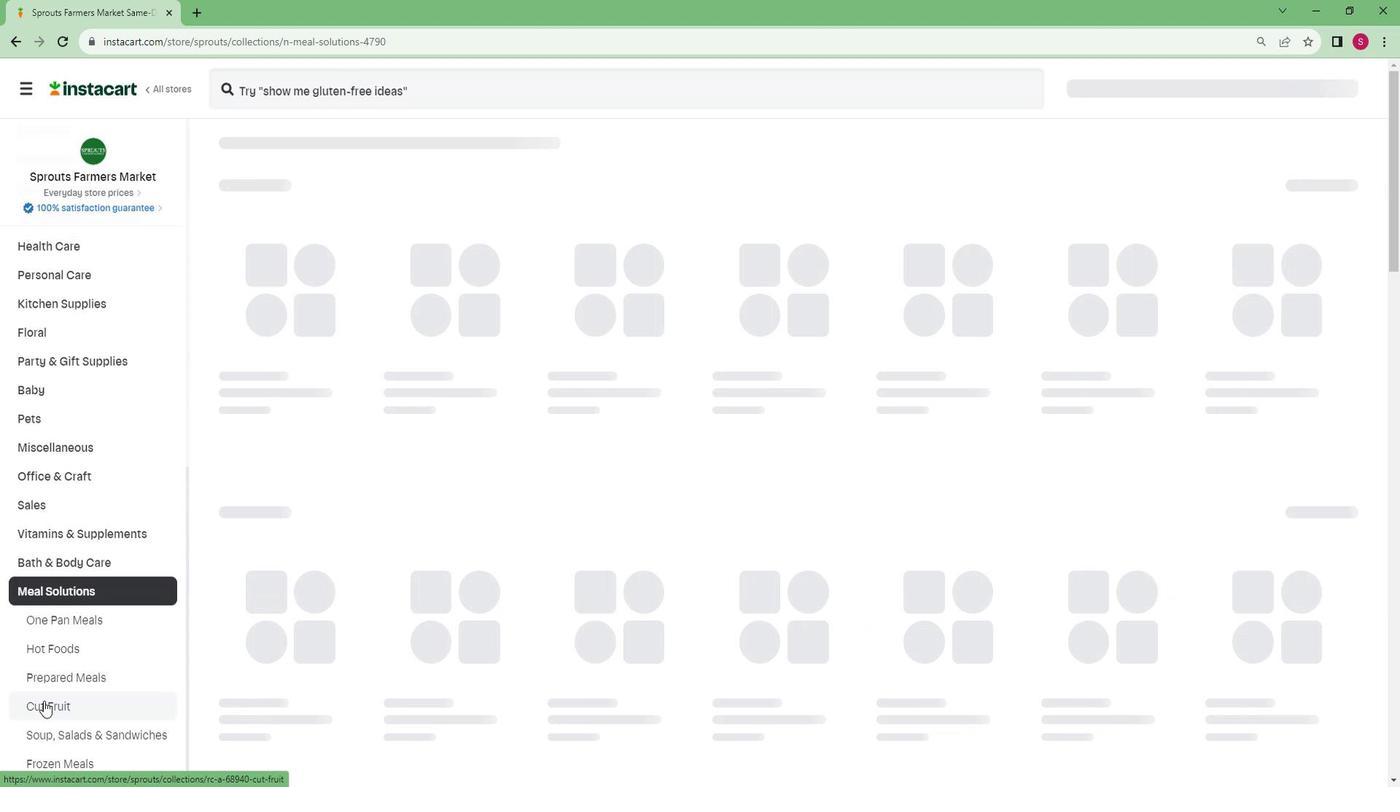 
Action: Mouse pressed left at (68, 693)
Screenshot: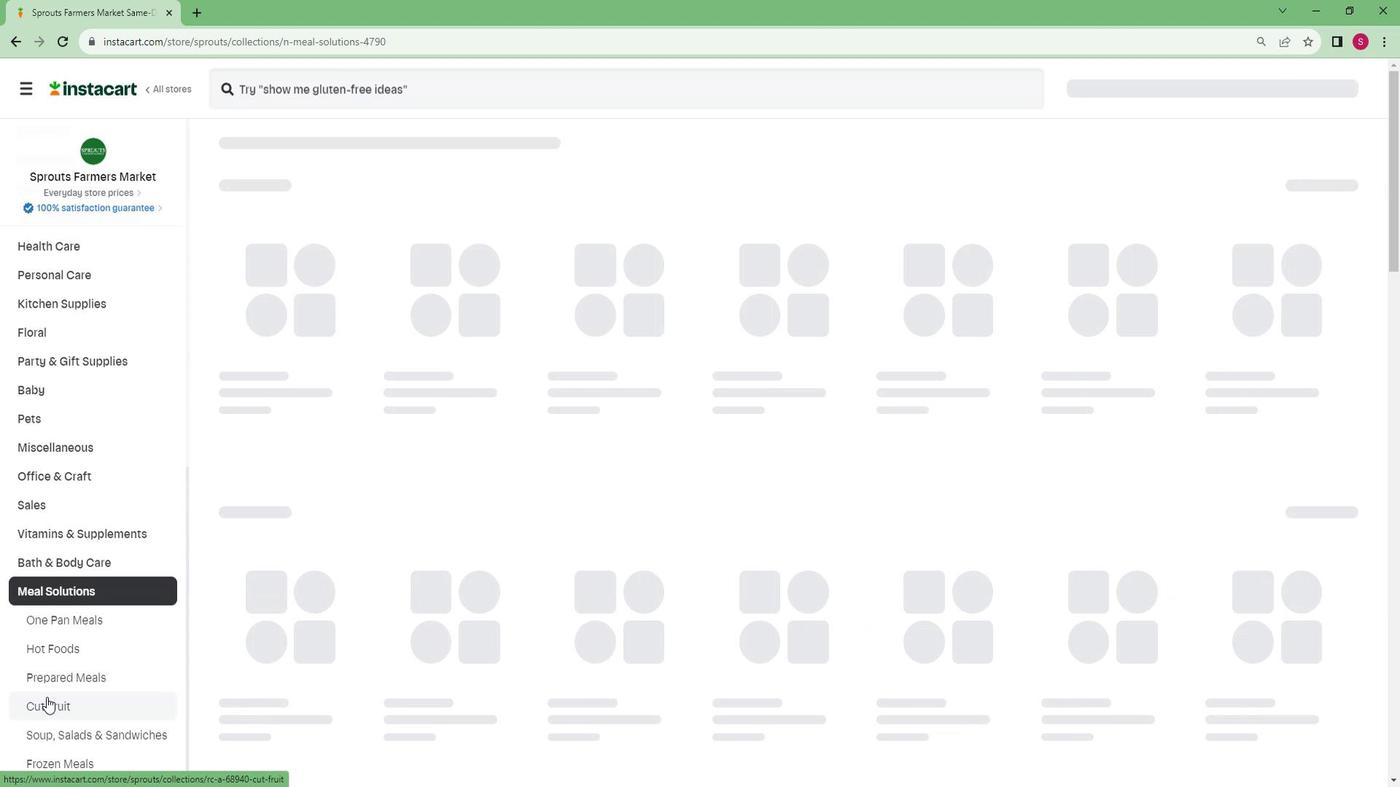 
Action: Mouse moved to (1332, 223)
Screenshot: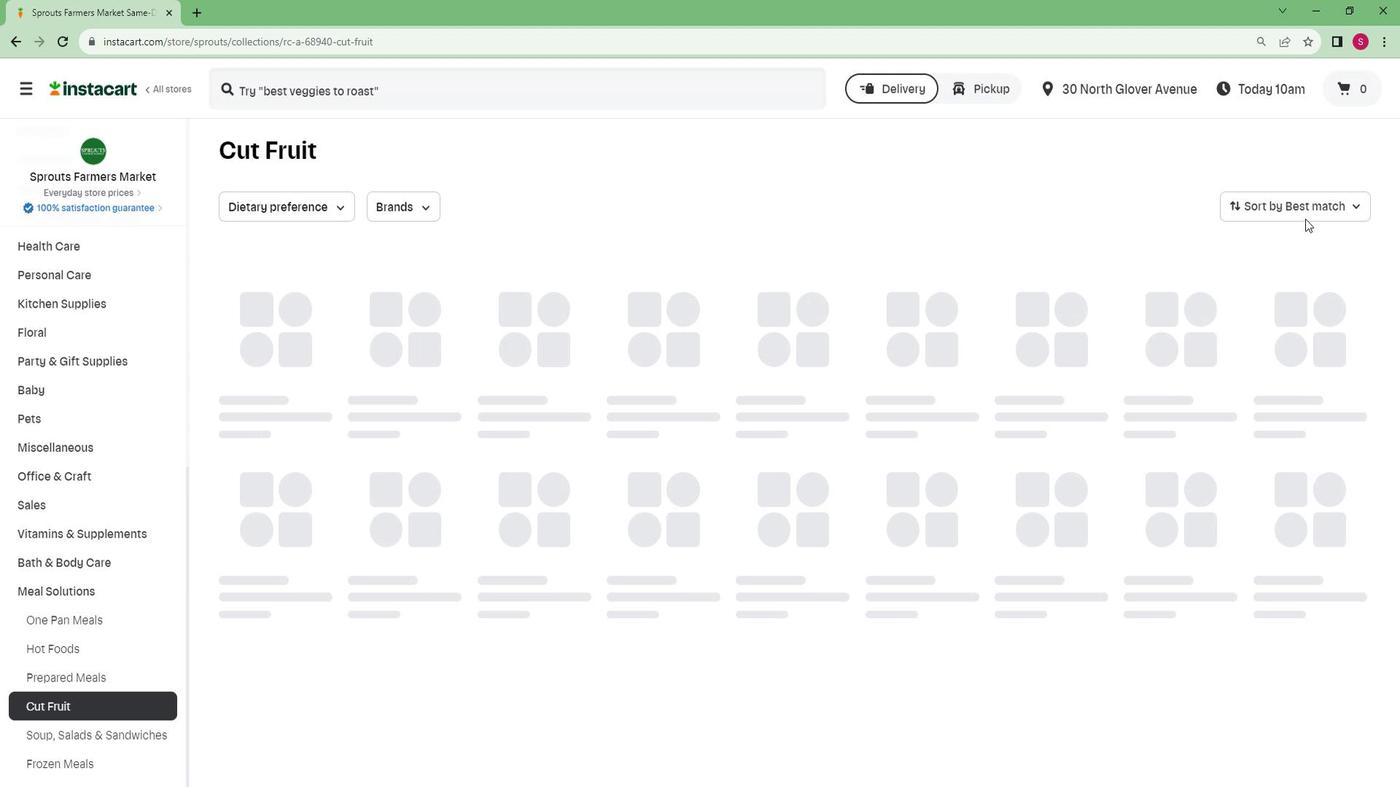 
Action: Mouse pressed left at (1332, 223)
Screenshot: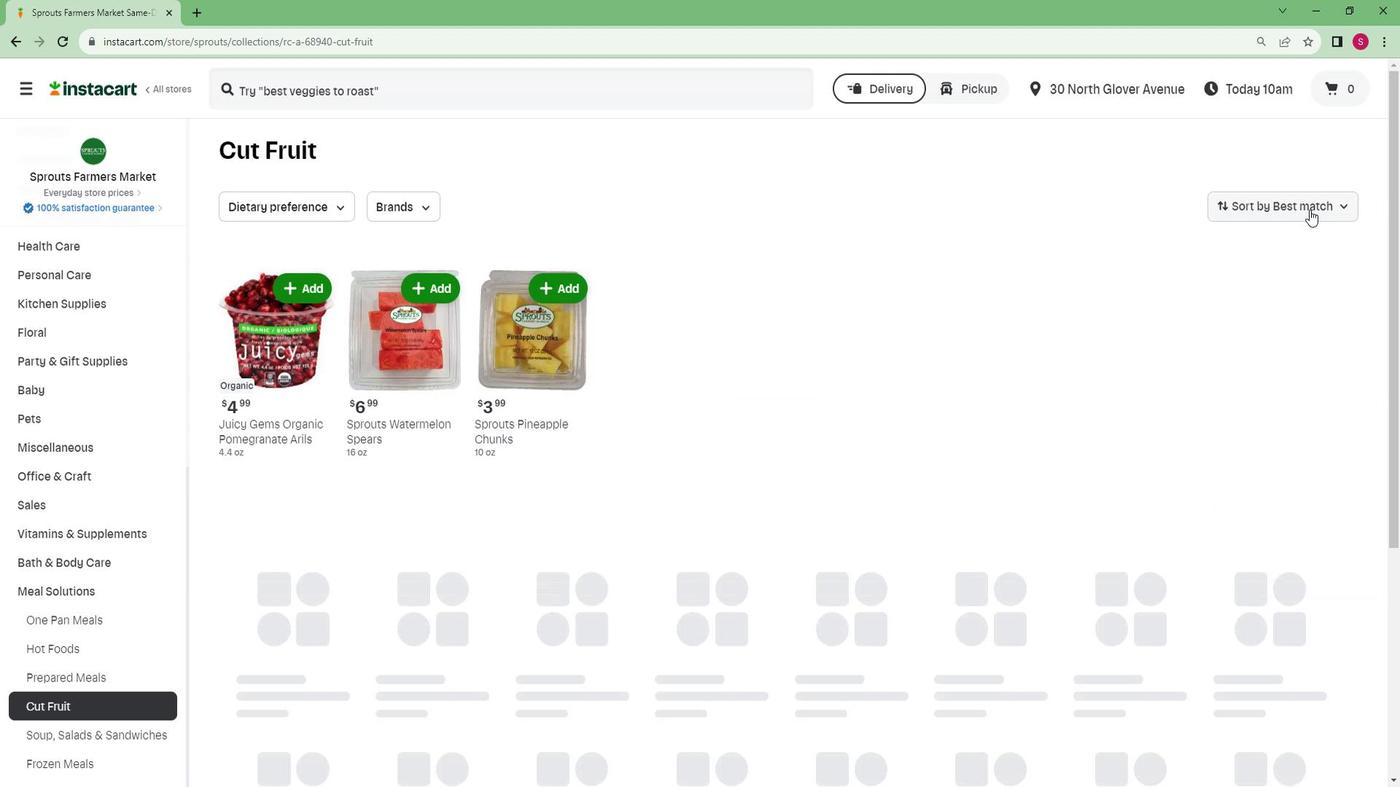 
Action: Mouse moved to (1279, 397)
Screenshot: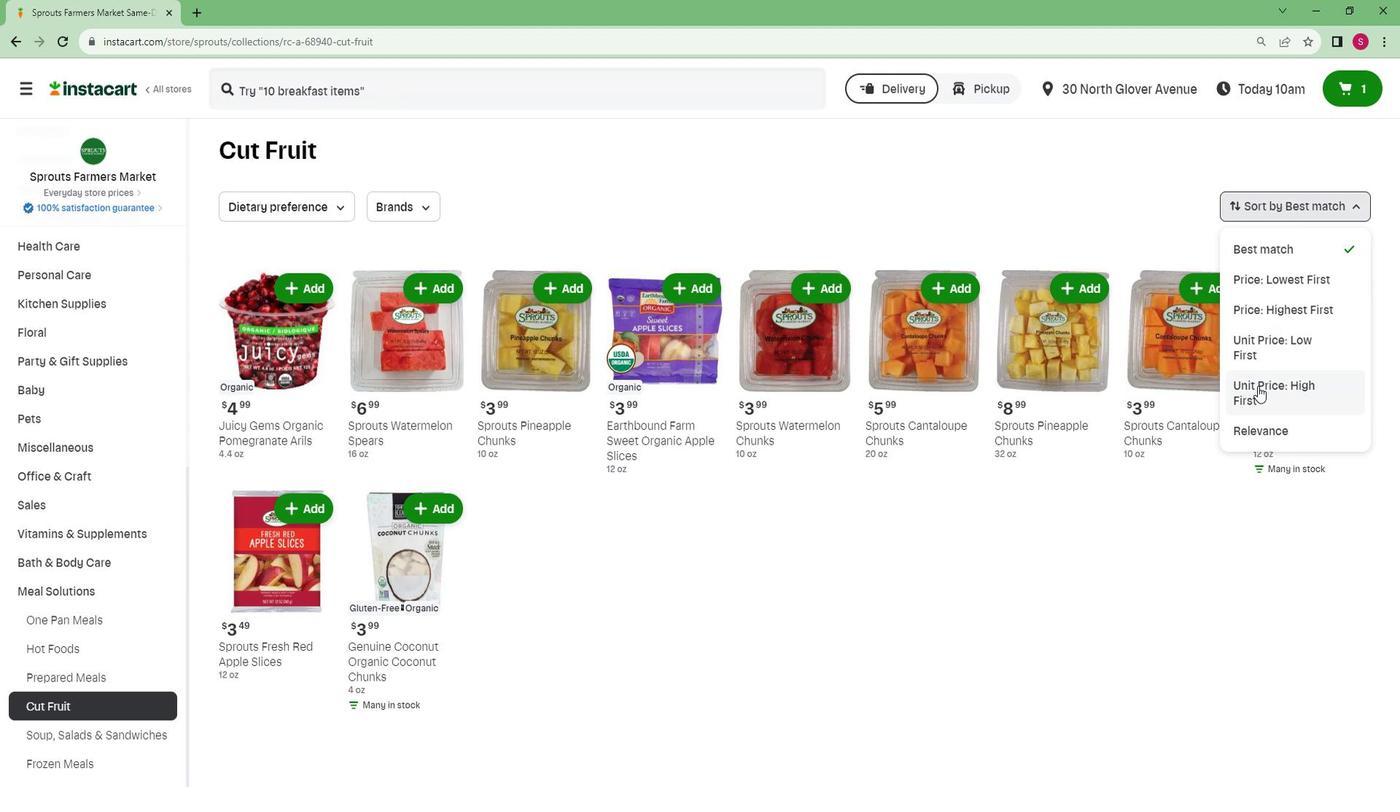 
Action: Mouse pressed left at (1279, 397)
Screenshot: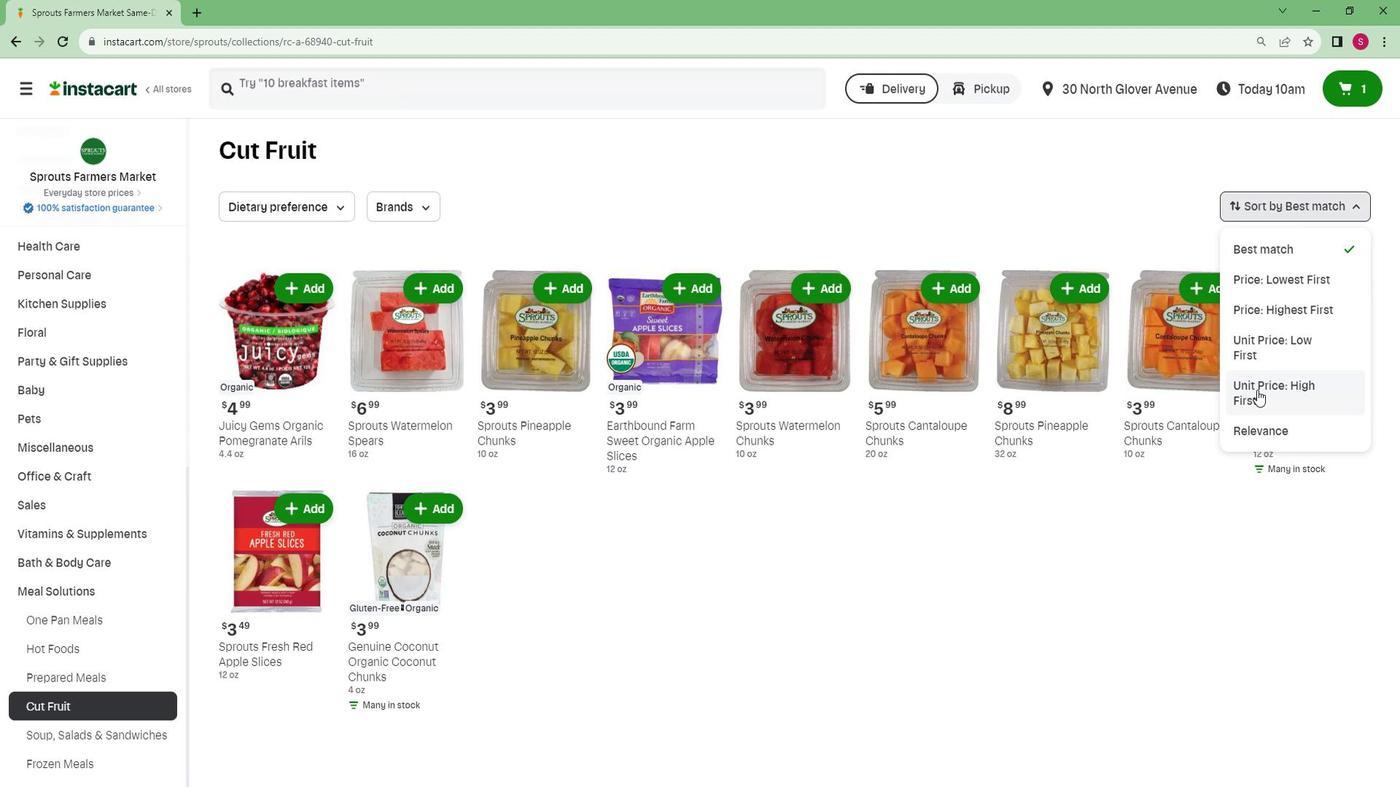 
Action: Mouse moved to (757, 462)
Screenshot: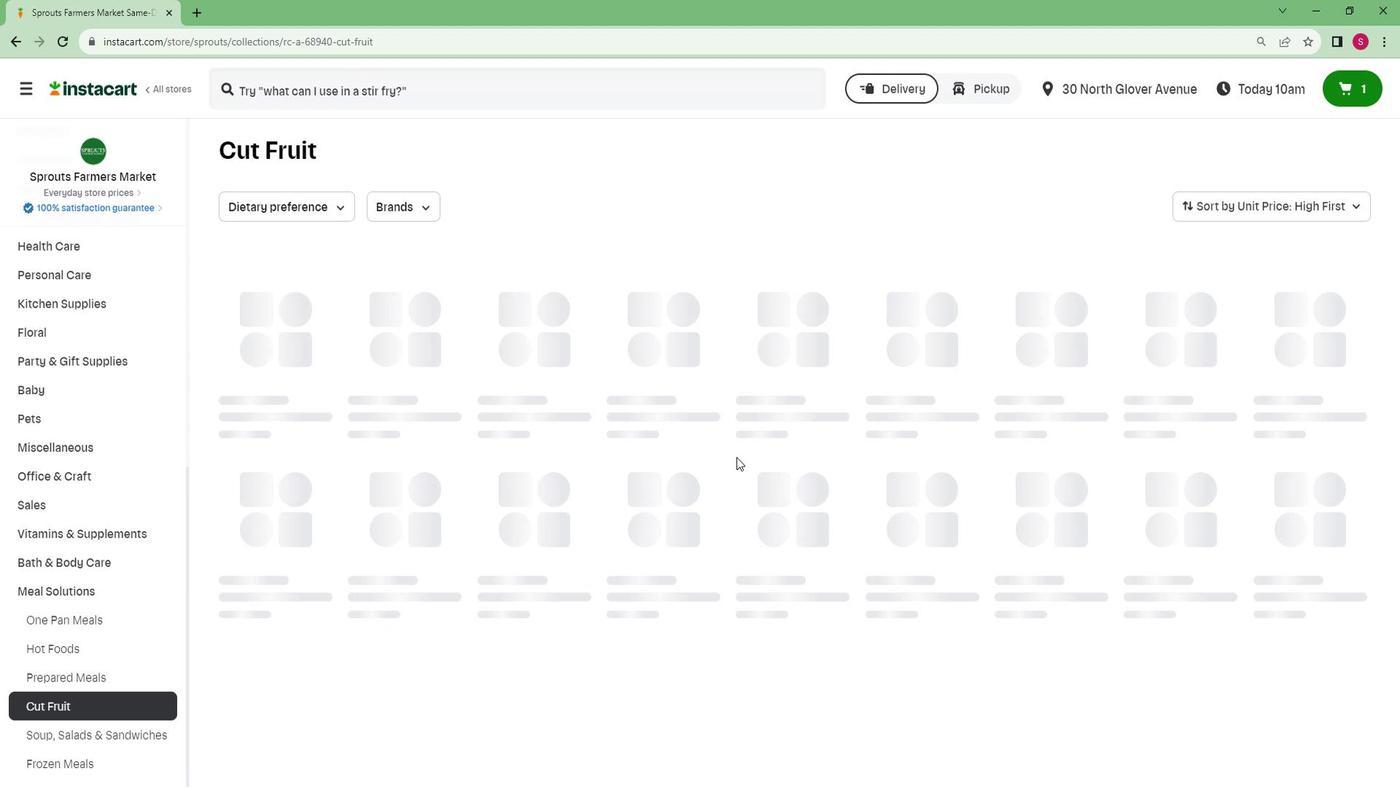 
